 Task: Send an email with the signature Landon Mitchell with the subject Request for feedback on a contract proposal and the message I would like to request a project status dashboard report. from softage.3@softage.net to softage.1@softage.net with an attached audio file Audio_translation.mp3 and move the email from Sent Items to the folder Assembly
Action: Mouse moved to (104, 192)
Screenshot: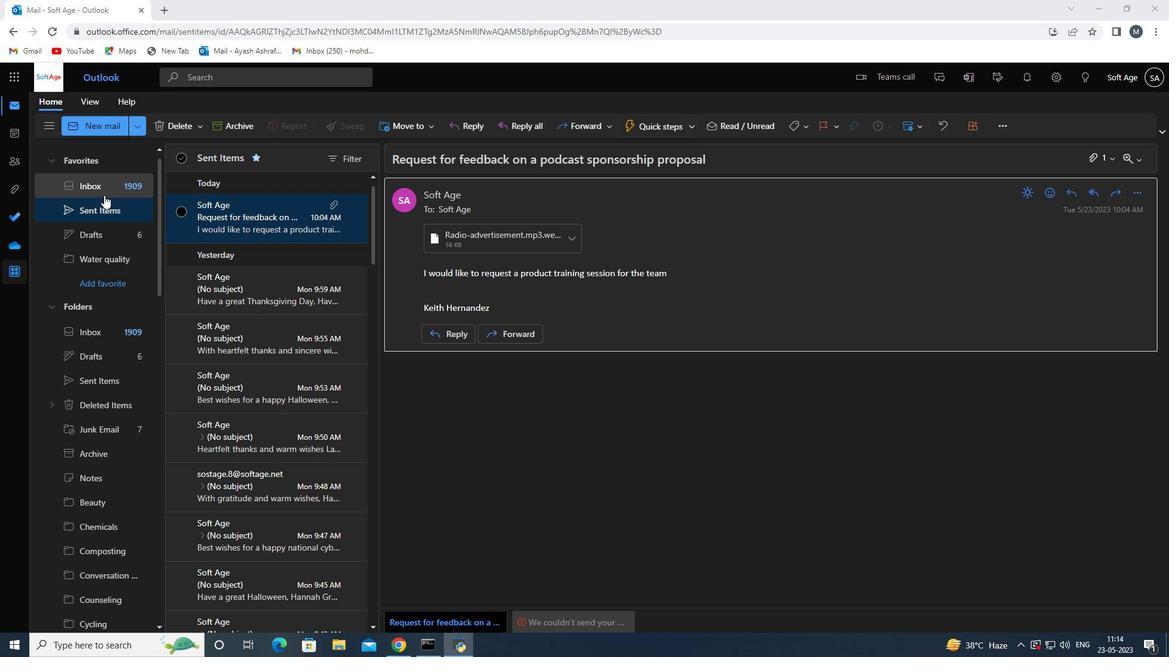 
Action: Mouse pressed left at (104, 192)
Screenshot: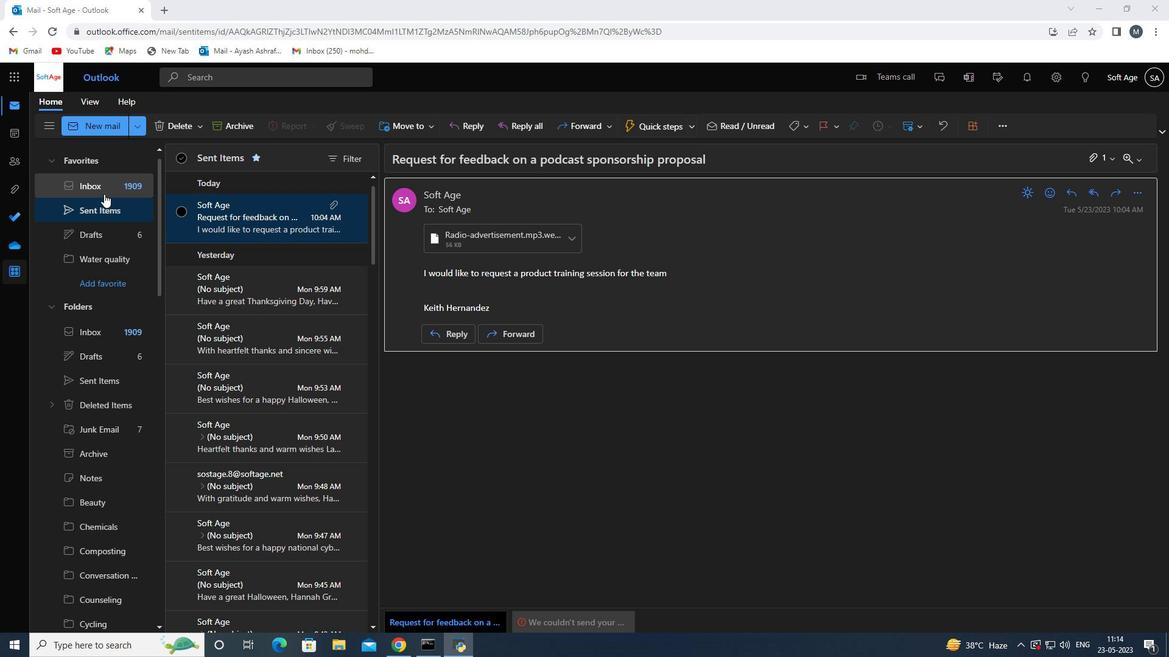 
Action: Mouse moved to (258, 356)
Screenshot: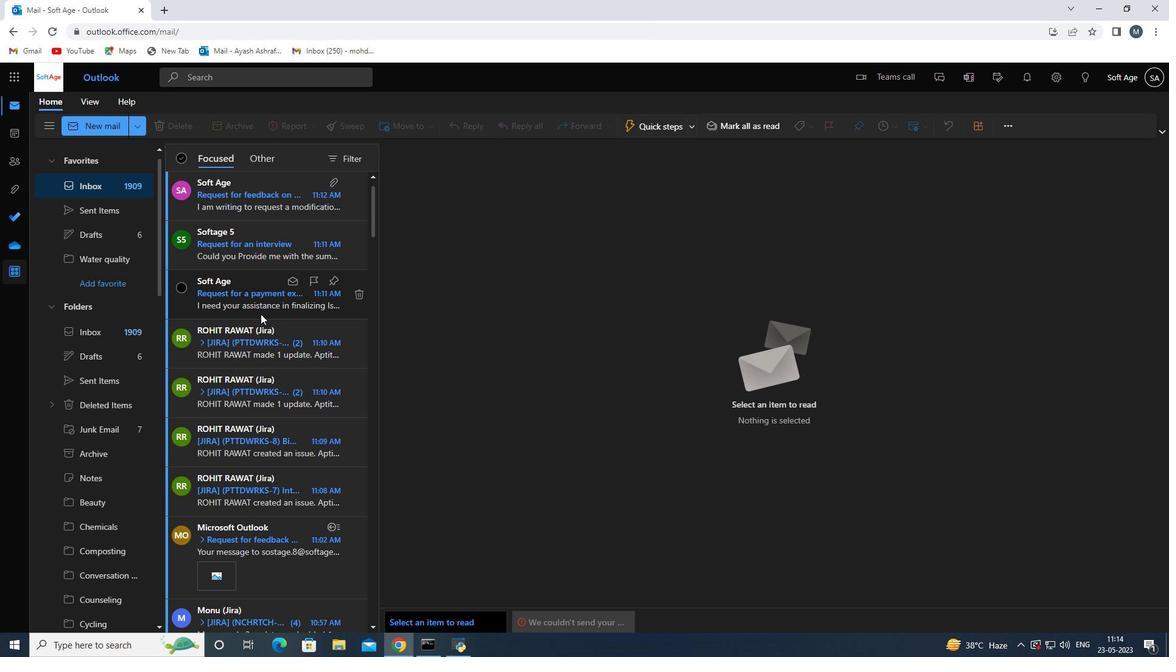 
Action: Mouse scrolled (258, 356) with delta (0, 0)
Screenshot: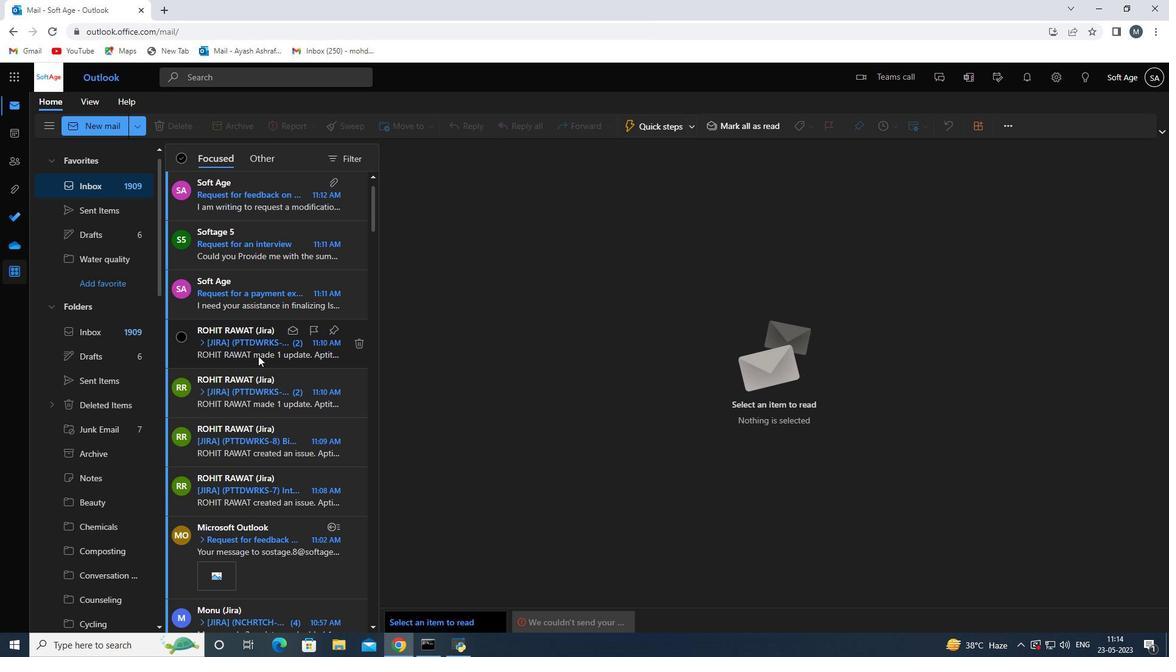 
Action: Mouse scrolled (258, 356) with delta (0, 0)
Screenshot: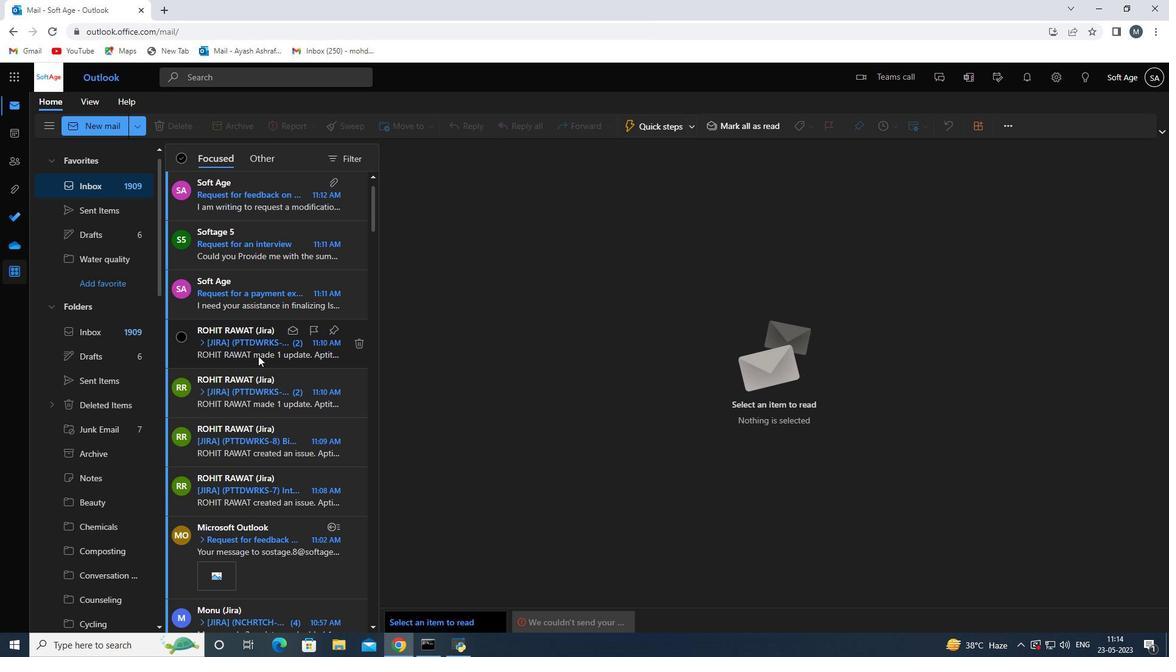 
Action: Mouse scrolled (258, 356) with delta (0, 0)
Screenshot: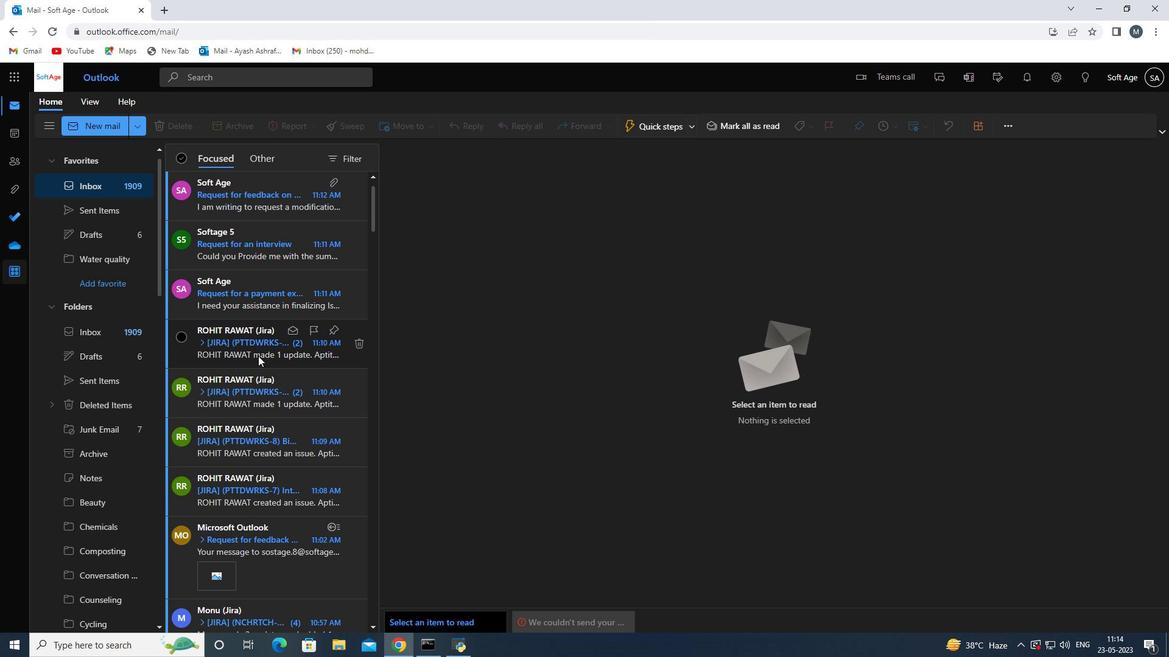 
Action: Mouse scrolled (258, 356) with delta (0, 0)
Screenshot: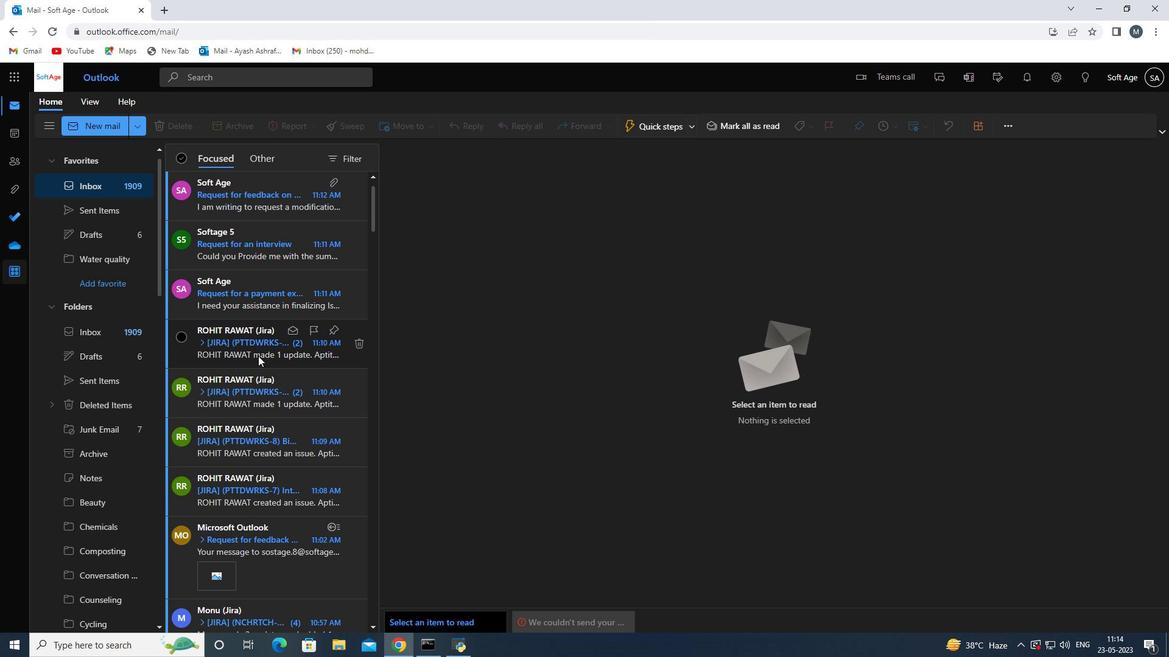 
Action: Mouse scrolled (258, 356) with delta (0, 0)
Screenshot: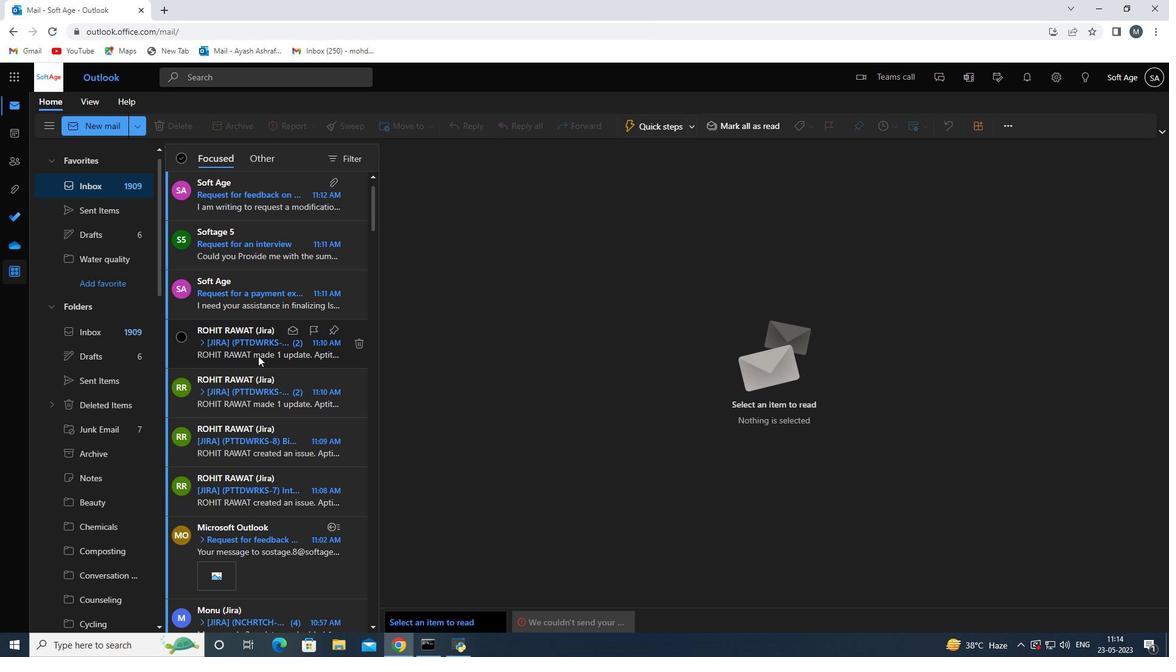 
Action: Mouse moved to (84, 128)
Screenshot: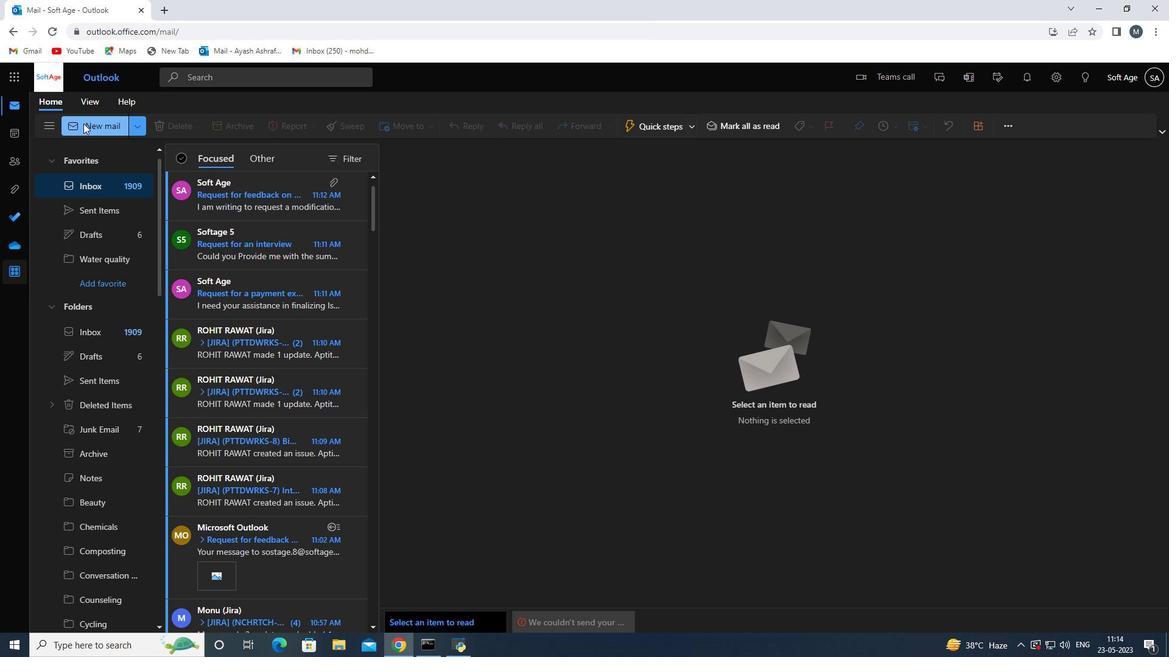 
Action: Mouse pressed left at (84, 128)
Screenshot: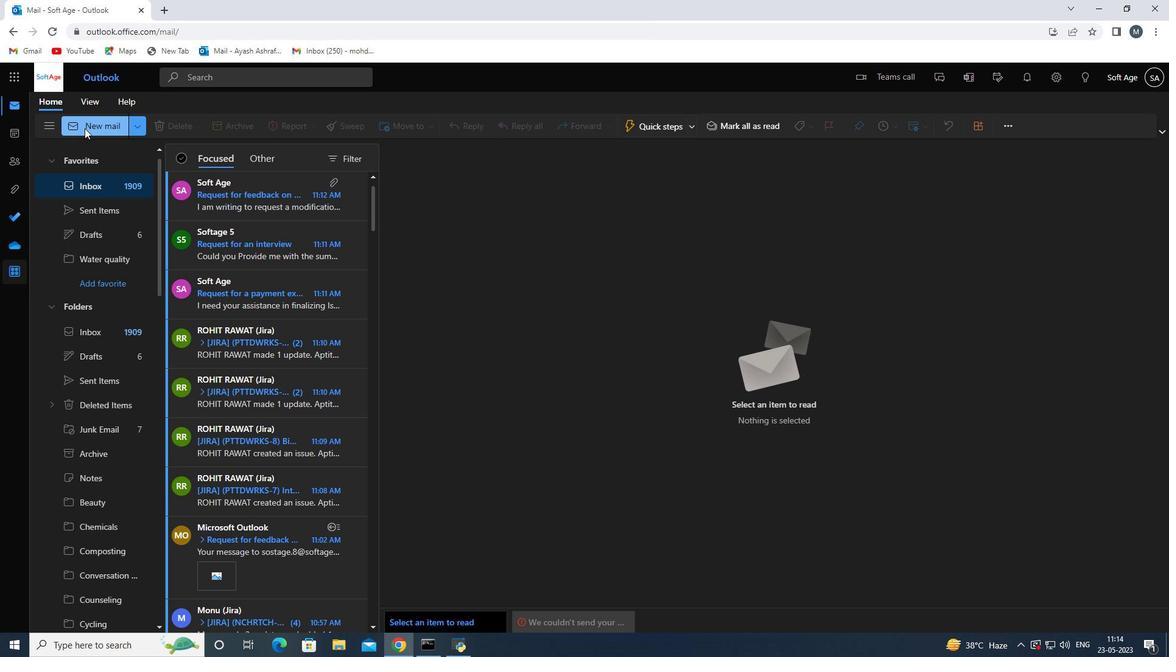 
Action: Mouse moved to (814, 128)
Screenshot: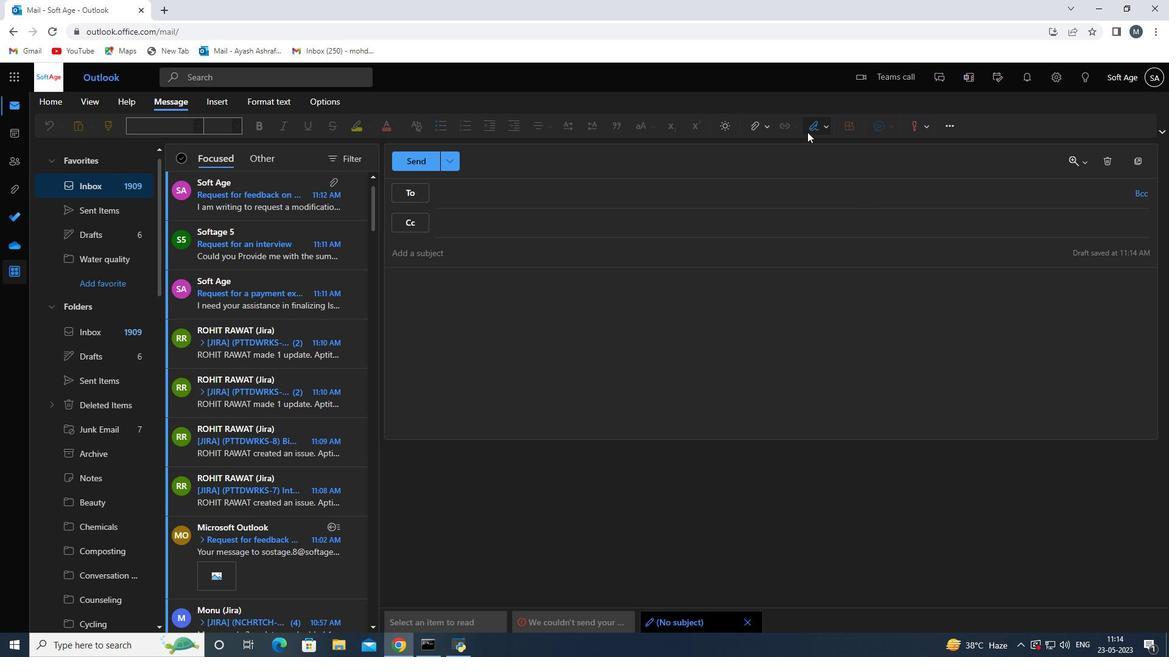 
Action: Mouse pressed left at (814, 128)
Screenshot: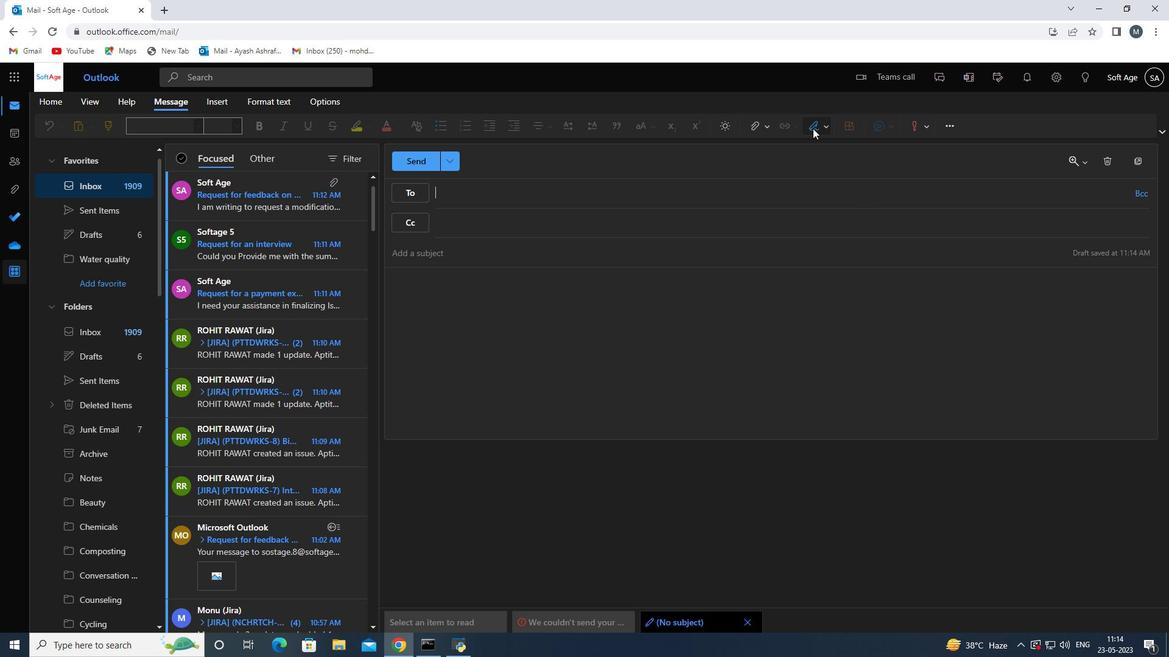 
Action: Mouse moved to (795, 171)
Screenshot: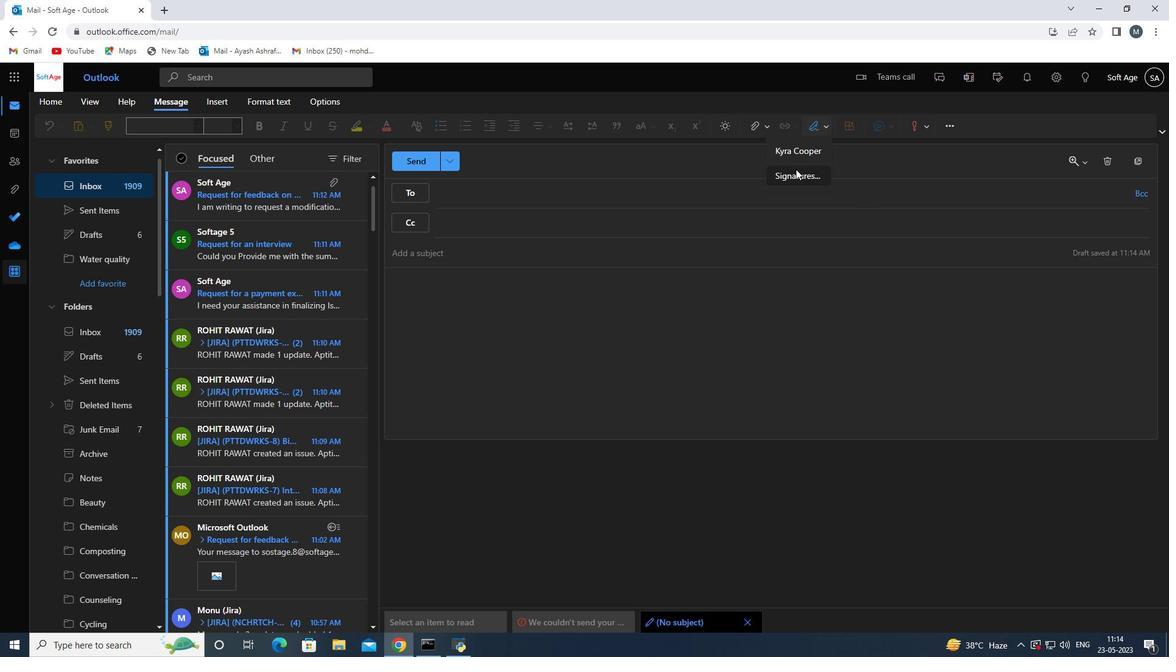 
Action: Mouse pressed left at (795, 171)
Screenshot: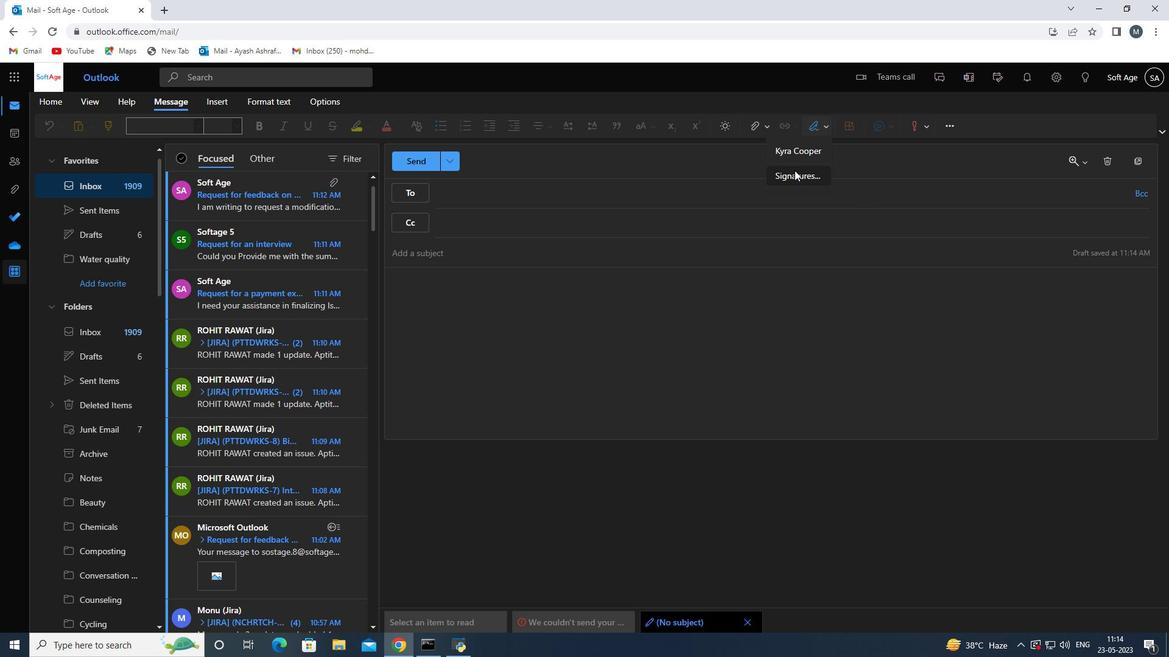 
Action: Mouse moved to (809, 225)
Screenshot: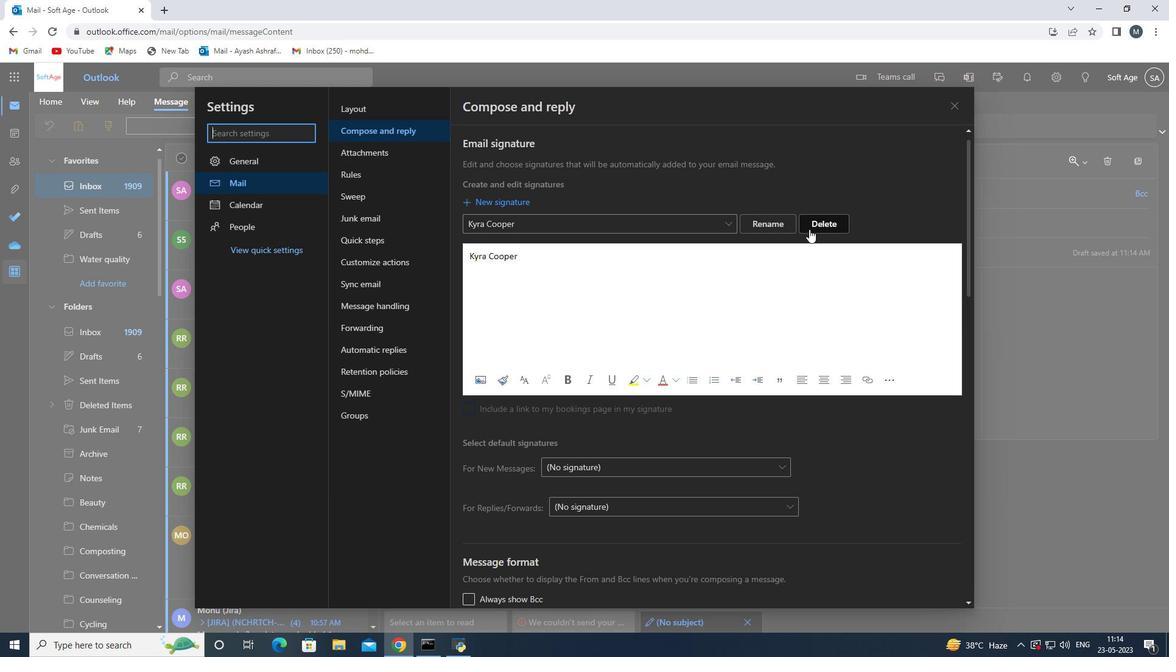 
Action: Mouse pressed left at (809, 225)
Screenshot: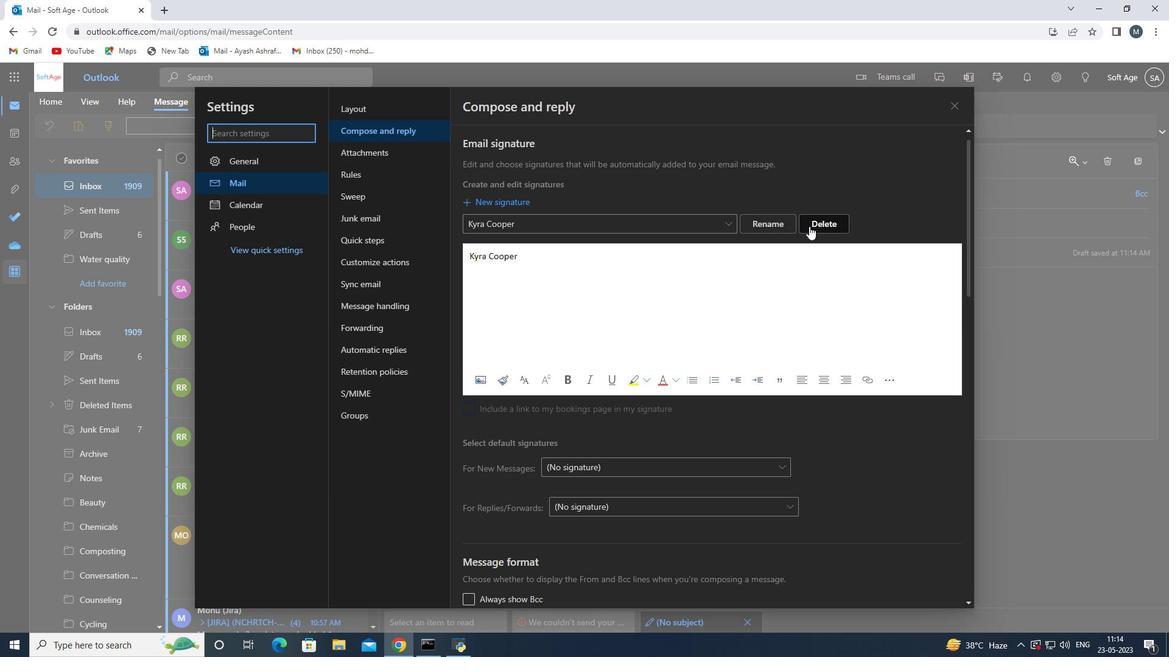 
Action: Mouse moved to (582, 222)
Screenshot: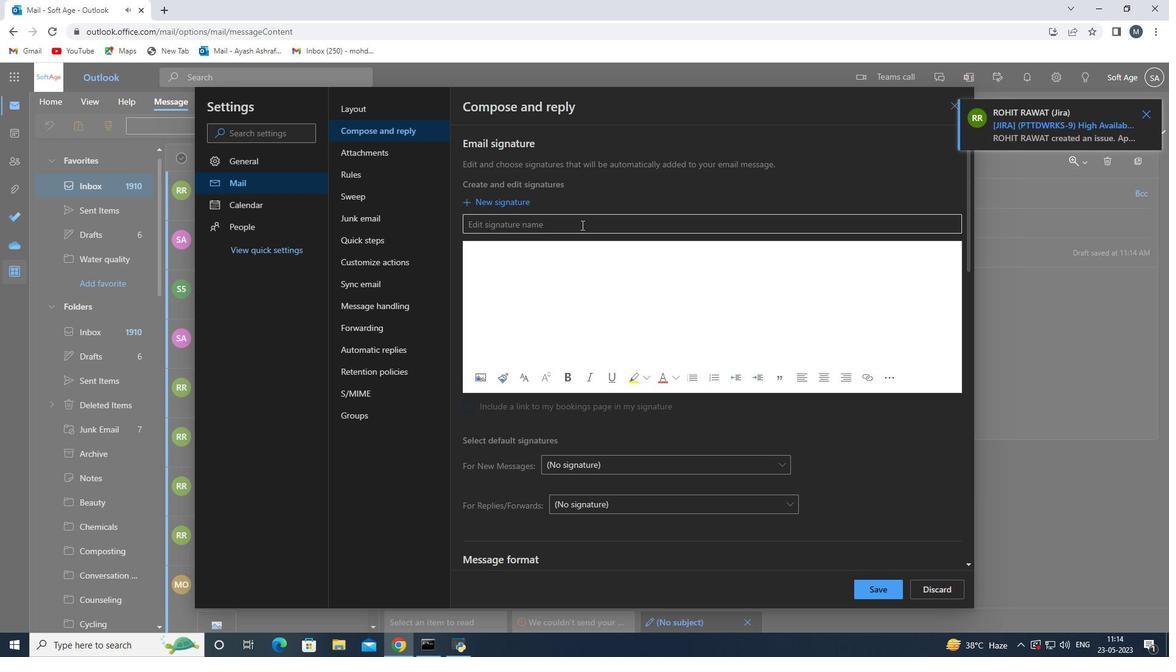 
Action: Mouse pressed left at (582, 222)
Screenshot: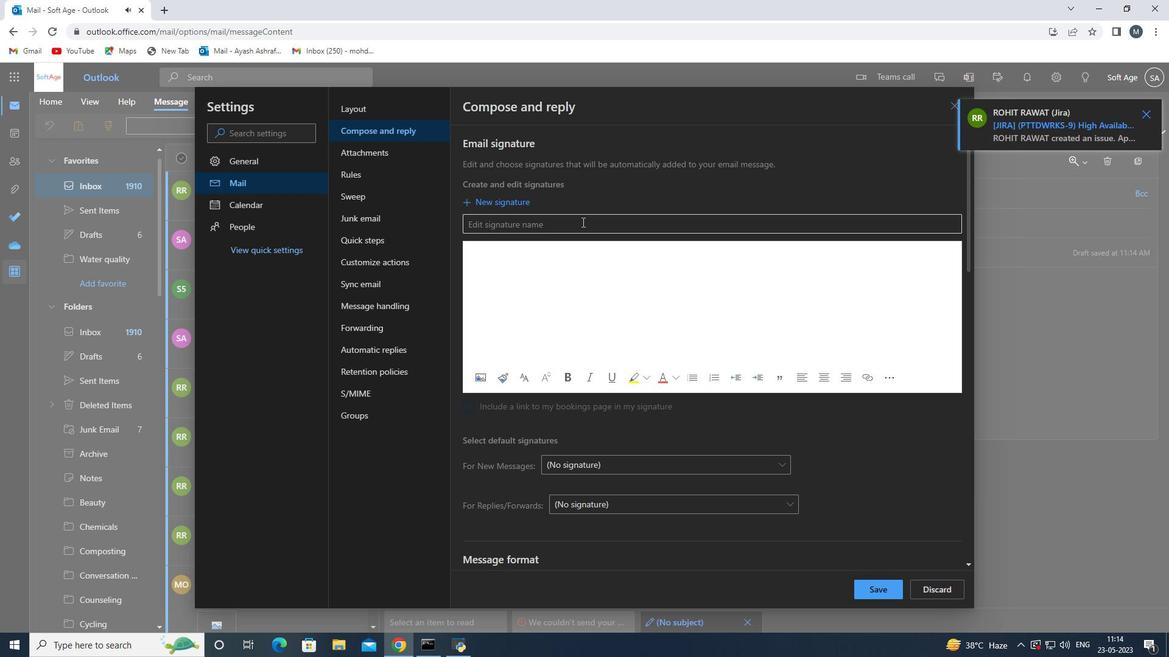 
Action: Key pressed <Key.shift>Landon<Key.space><Key.shift><Key.shift>Mitchell<Key.space>
Screenshot: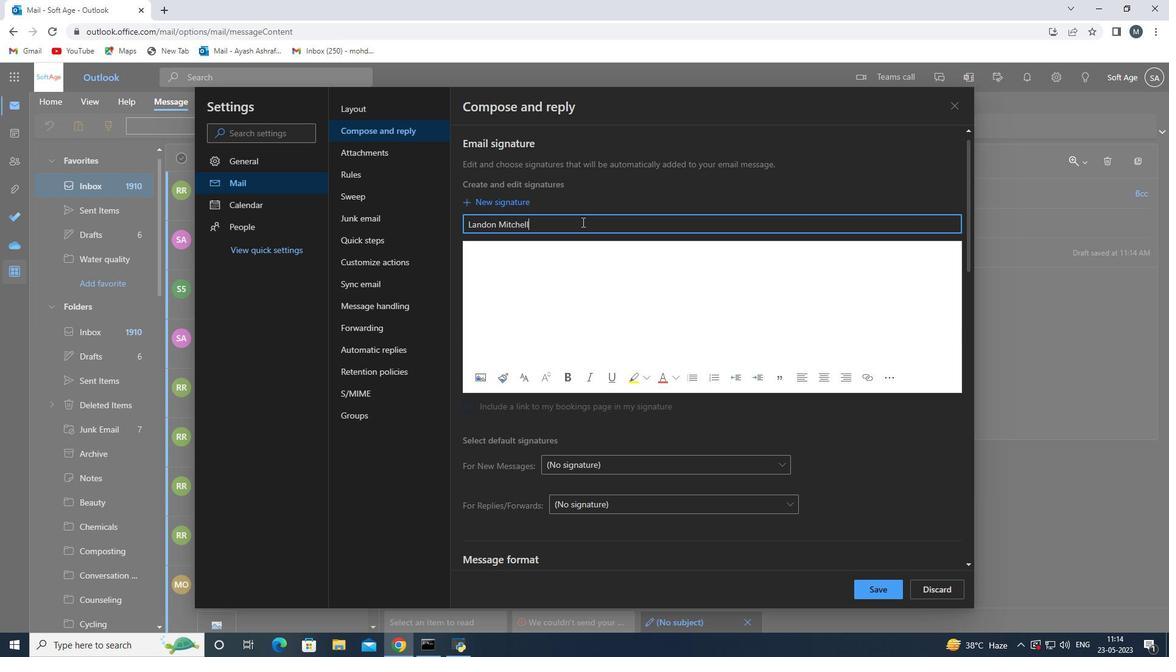 
Action: Mouse moved to (537, 266)
Screenshot: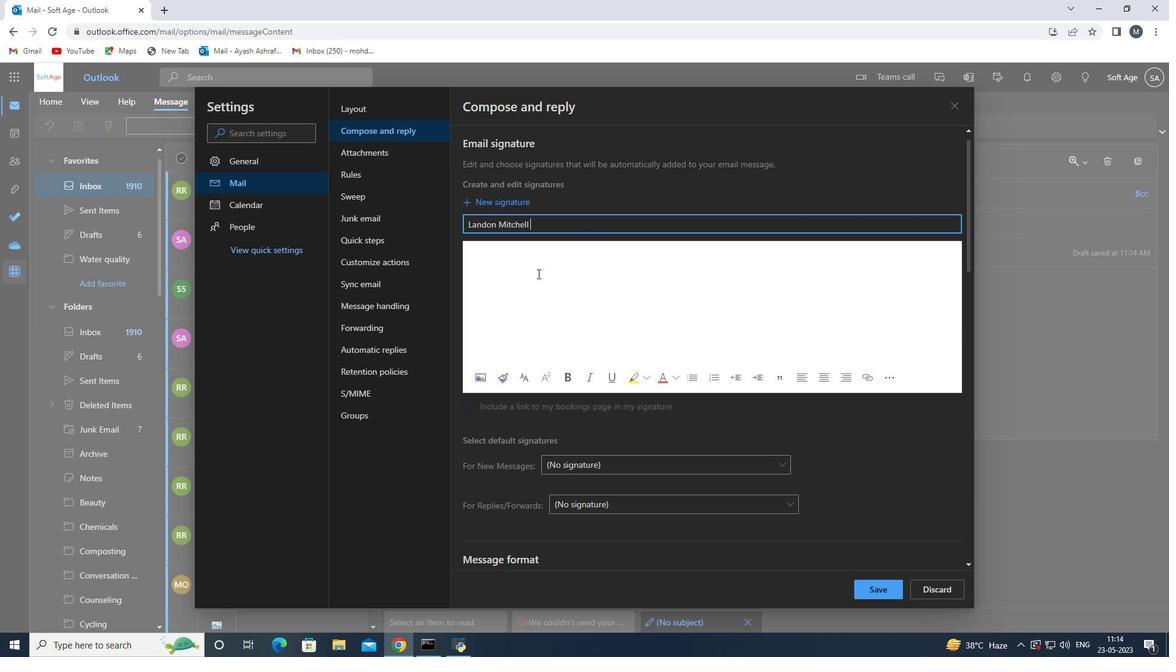 
Action: Mouse pressed left at (537, 266)
Screenshot: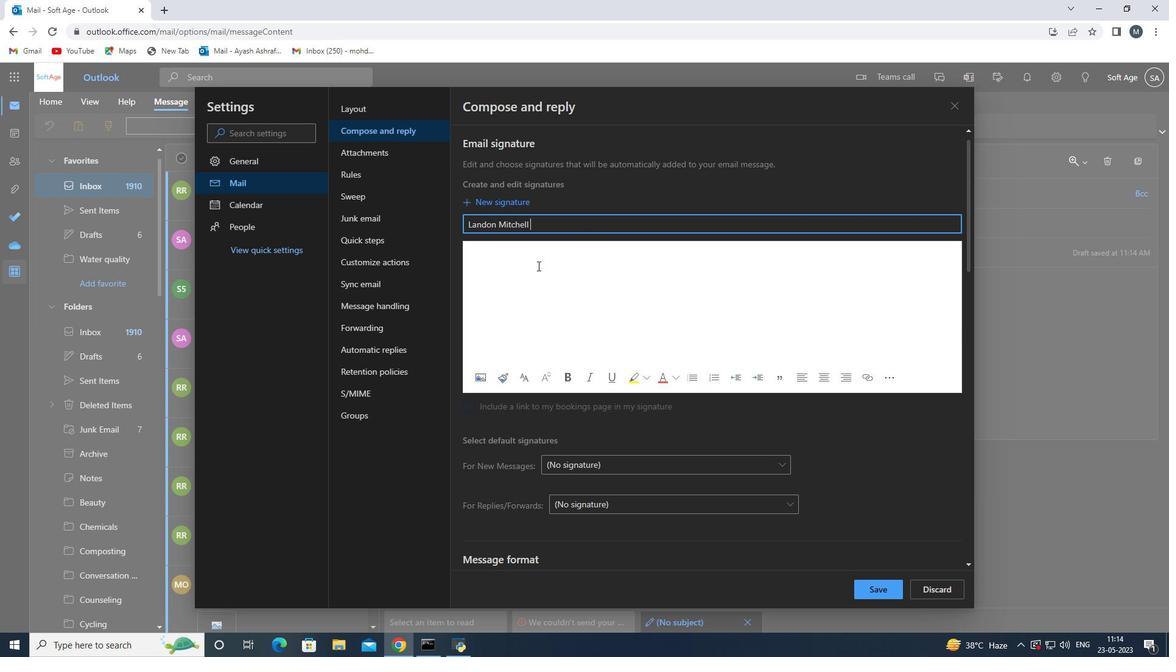 
Action: Key pressed <Key.shift>Landon<Key.space><Key.shift>Mitchel<Key.space><Key.backspace>l
Screenshot: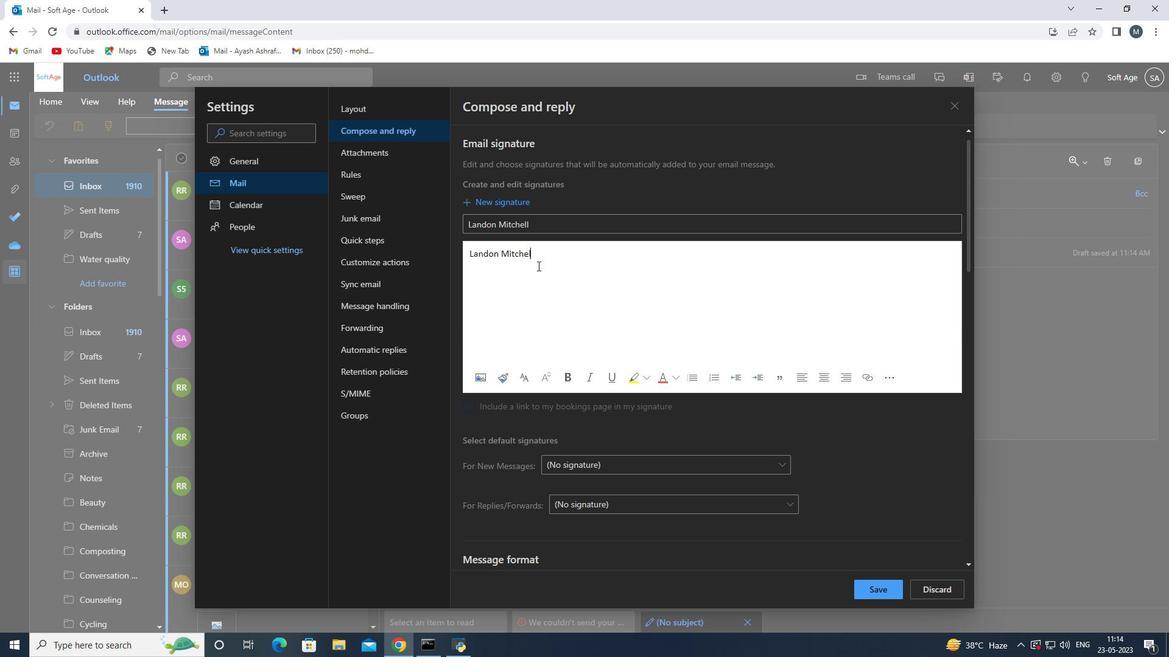 
Action: Mouse moved to (866, 593)
Screenshot: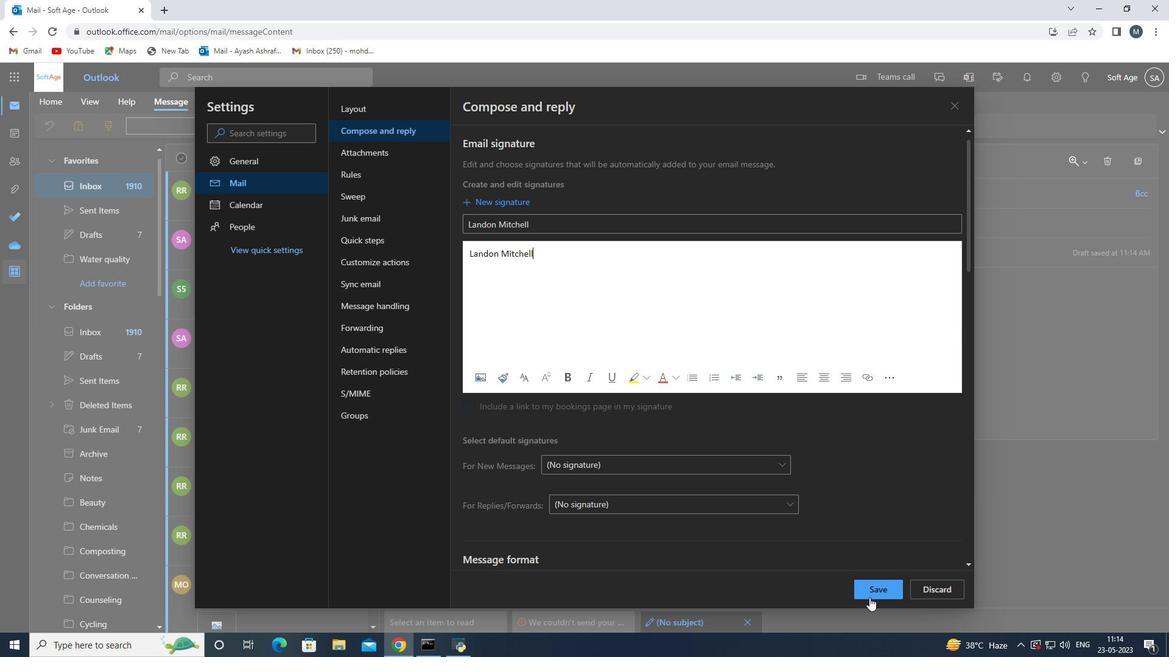 
Action: Mouse pressed left at (866, 593)
Screenshot: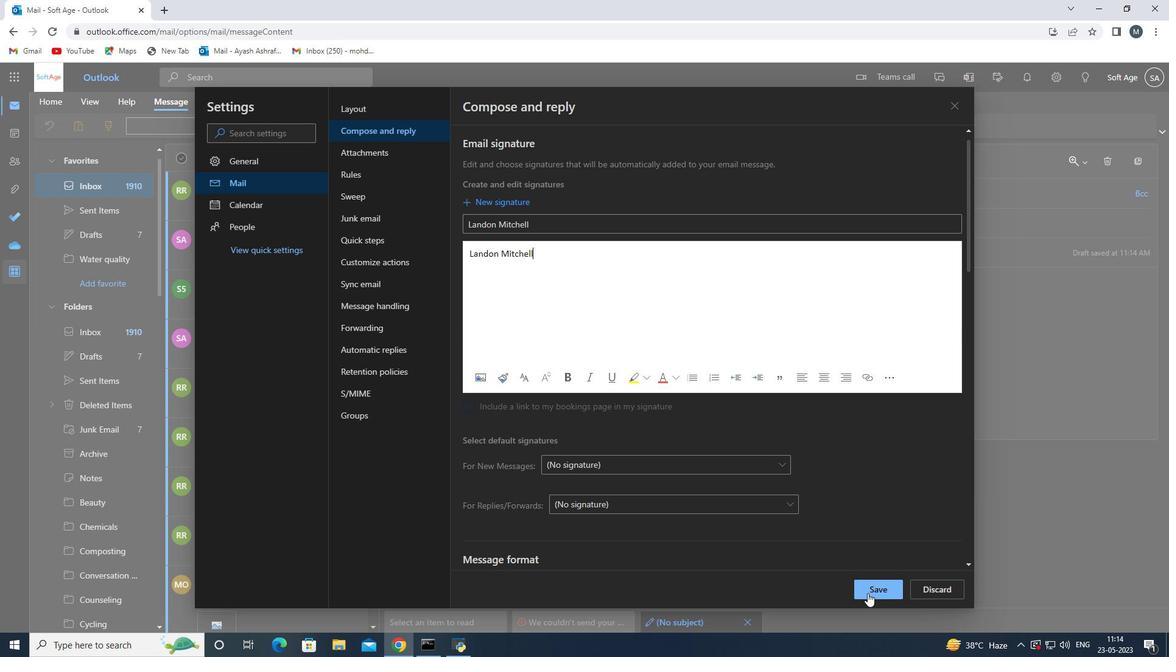 
Action: Mouse moved to (952, 105)
Screenshot: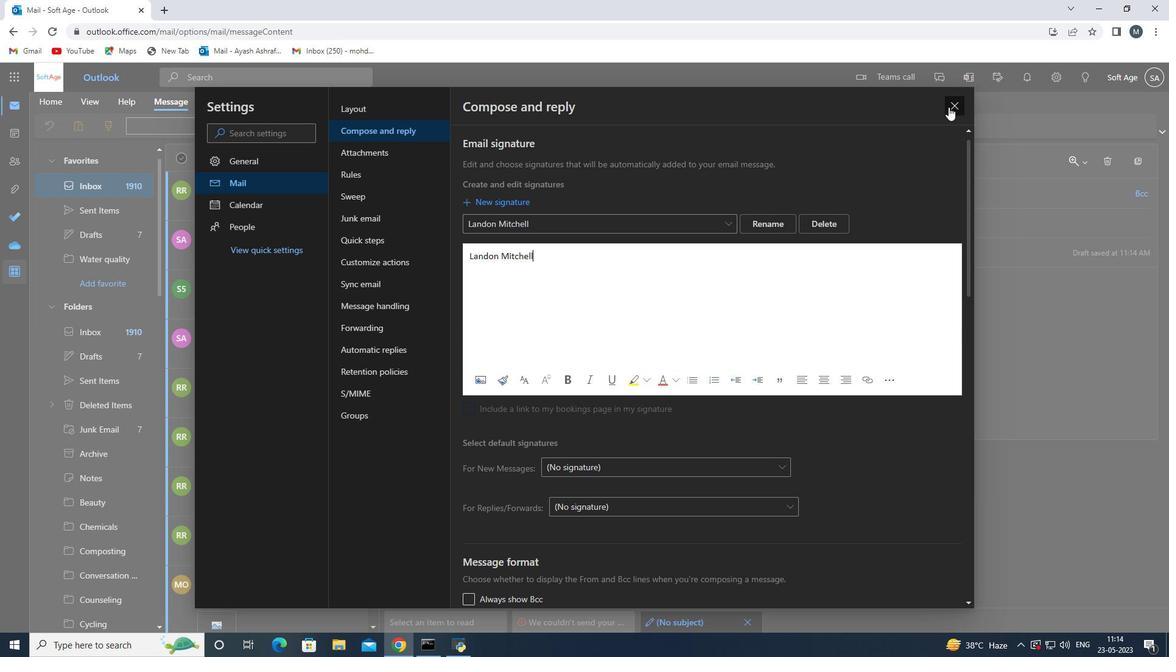 
Action: Mouse pressed left at (952, 105)
Screenshot: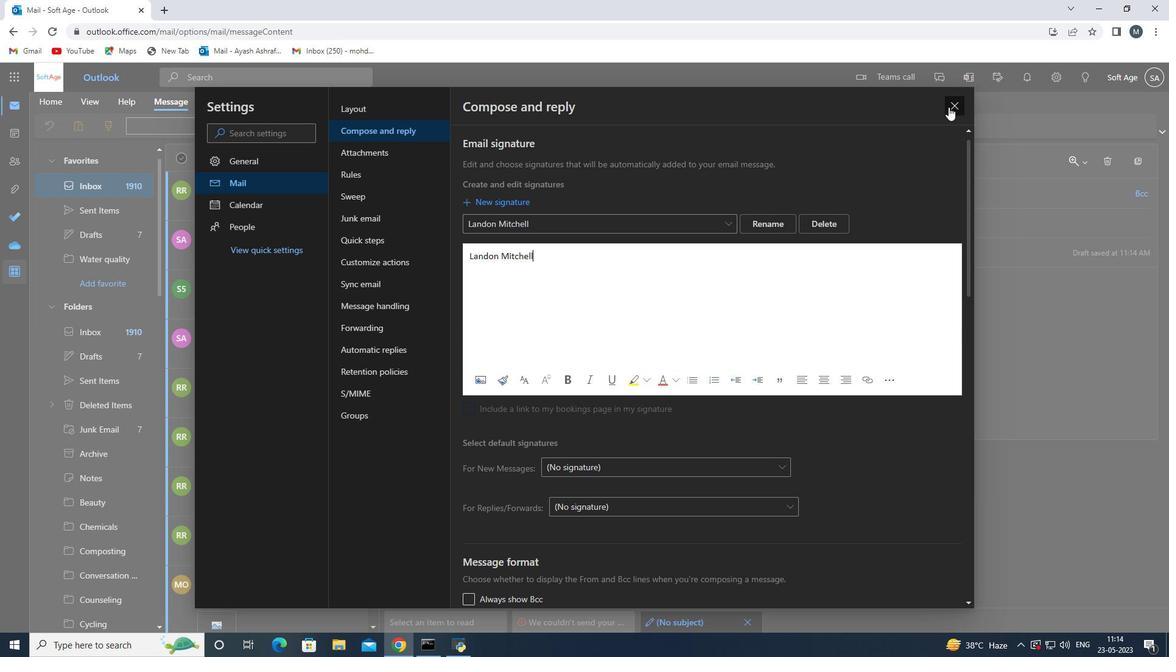 
Action: Mouse moved to (509, 256)
Screenshot: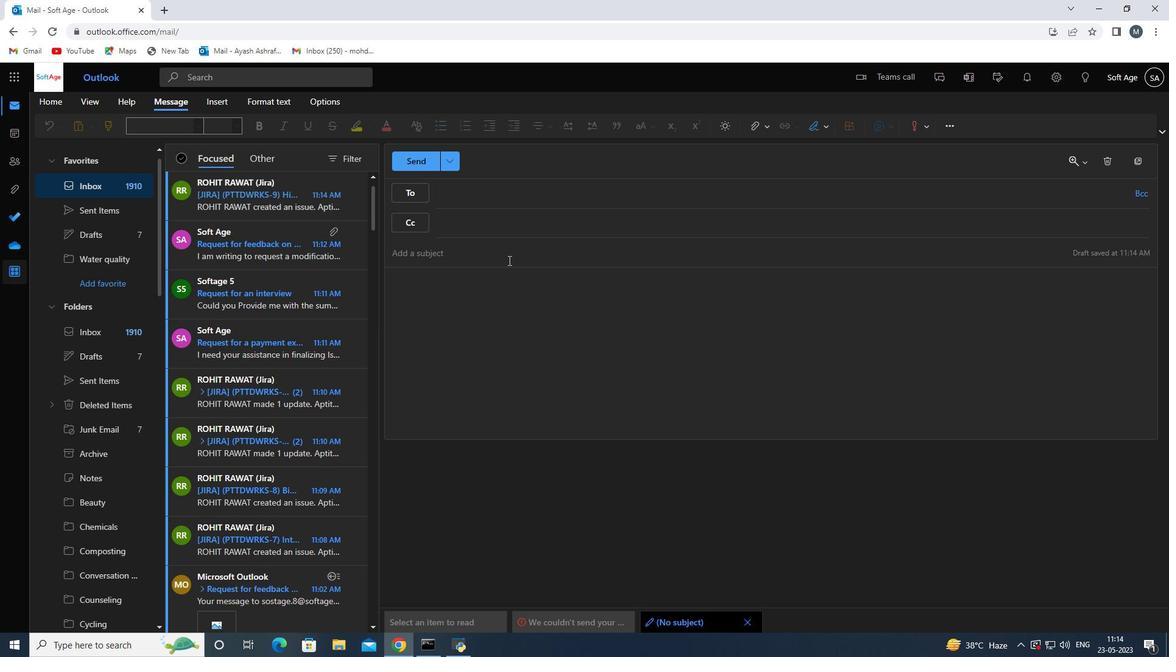 
Action: Mouse pressed left at (509, 256)
Screenshot: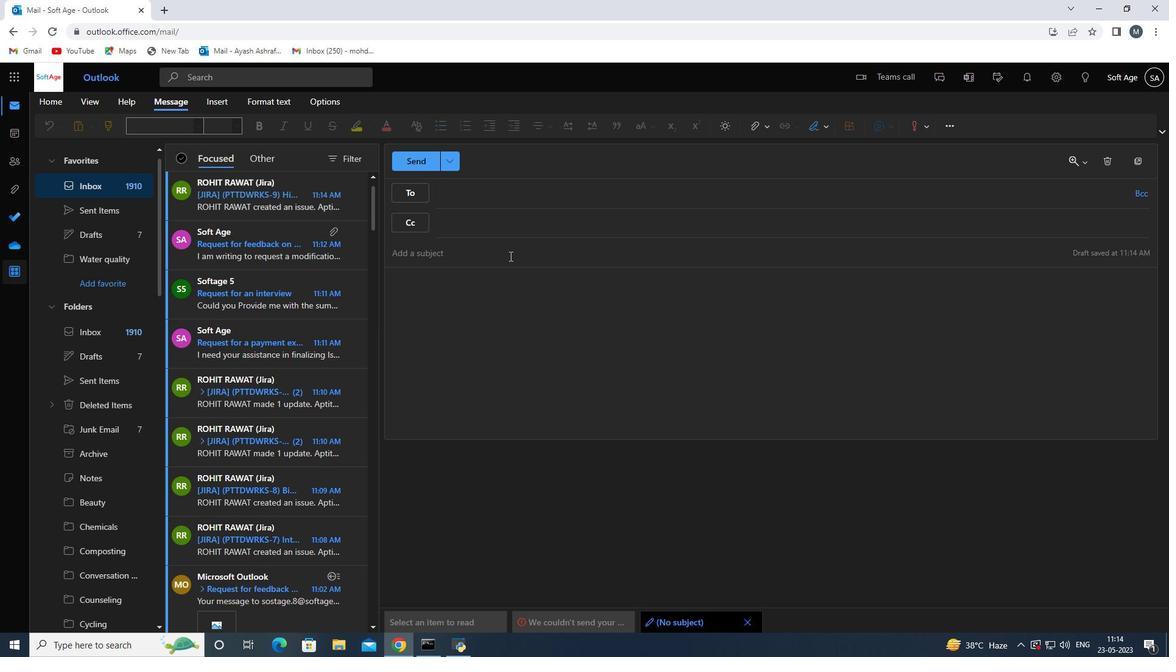 
Action: Mouse moved to (509, 256)
Screenshot: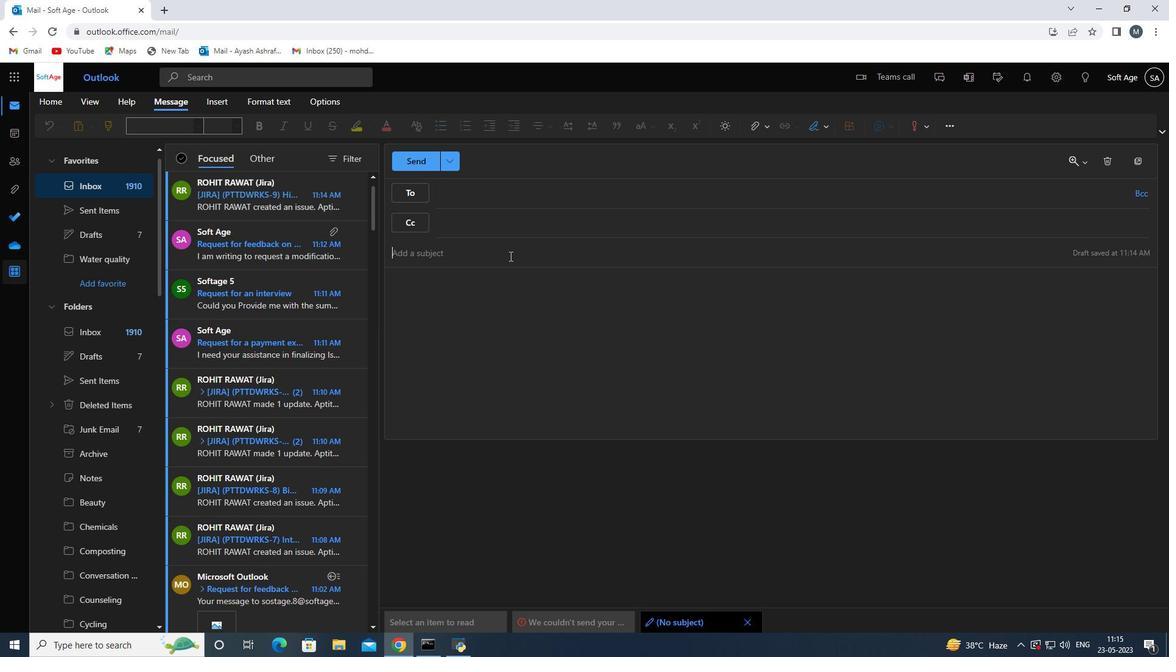
Action: Key pressed <Key.shift><Key.shift><Key.shift><Key.shift><Key.shift><Key.shift>Request<Key.space>b<Key.backspace>for<Key.space>feedback<Key.space>on<Key.space>a<Key.space>cn<Key.backspace>ontract<Key.space>proposal<Key.space><Key.enter><Key.shift>i<Key.space><Key.backspace><Key.backspace>i<Key.space><Key.backspace><Key.backspace><Key.shift>I<Key.space>would<Key.space>like<Key.space>to<Key.space>request<Key.space>a<Key.space>project<Key.space>status<Key.space>dashboard<Key.space>report<Key.space>
Screenshot: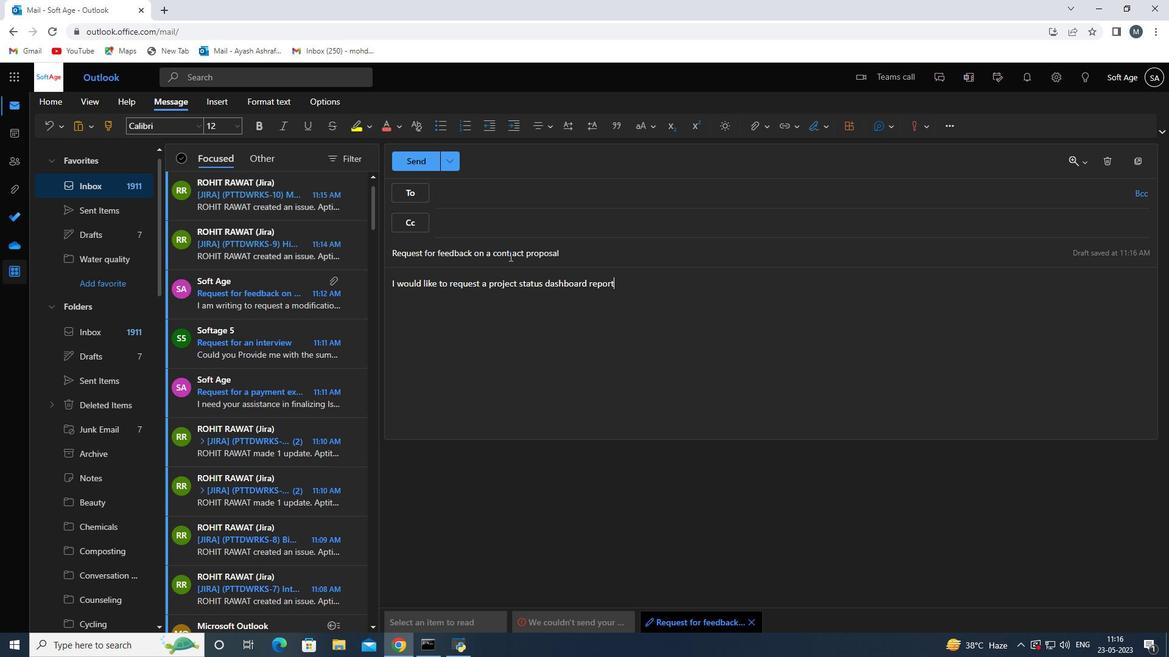 
Action: Mouse moved to (818, 132)
Screenshot: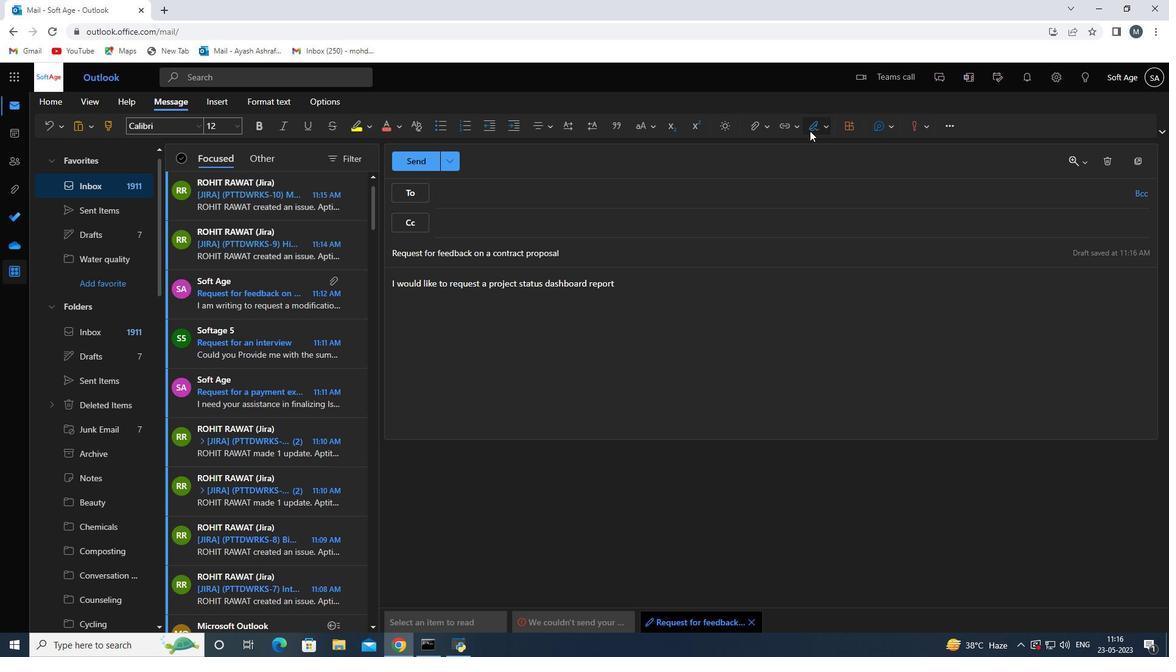 
Action: Mouse pressed left at (818, 132)
Screenshot: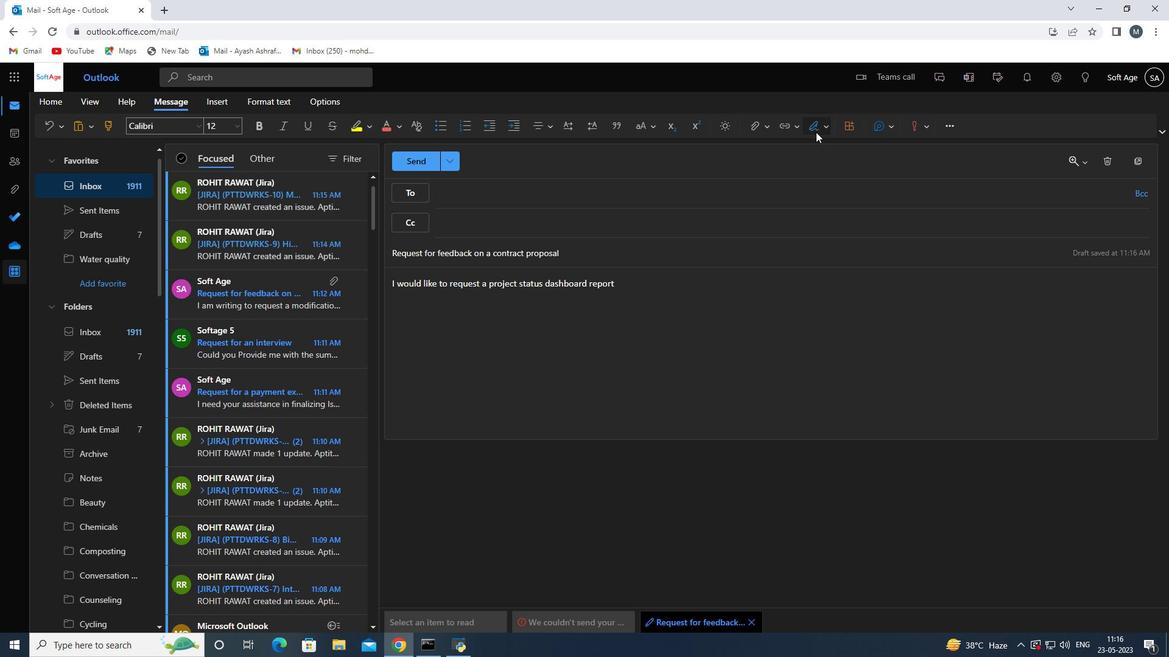 
Action: Mouse moved to (808, 154)
Screenshot: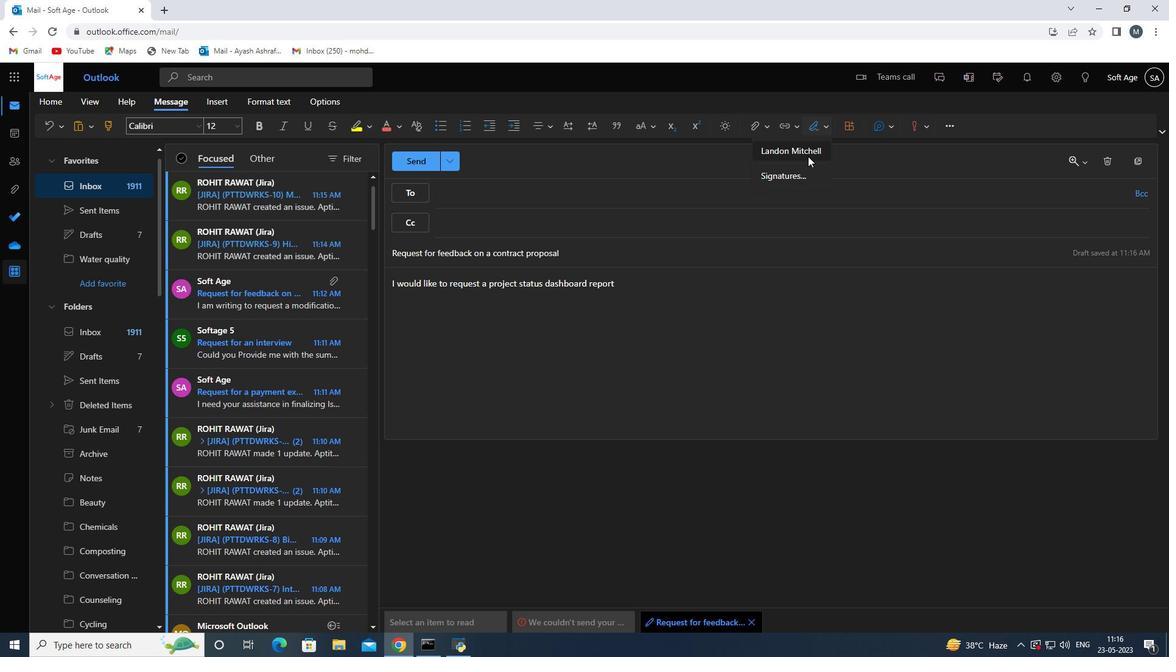
Action: Mouse pressed left at (808, 154)
Screenshot: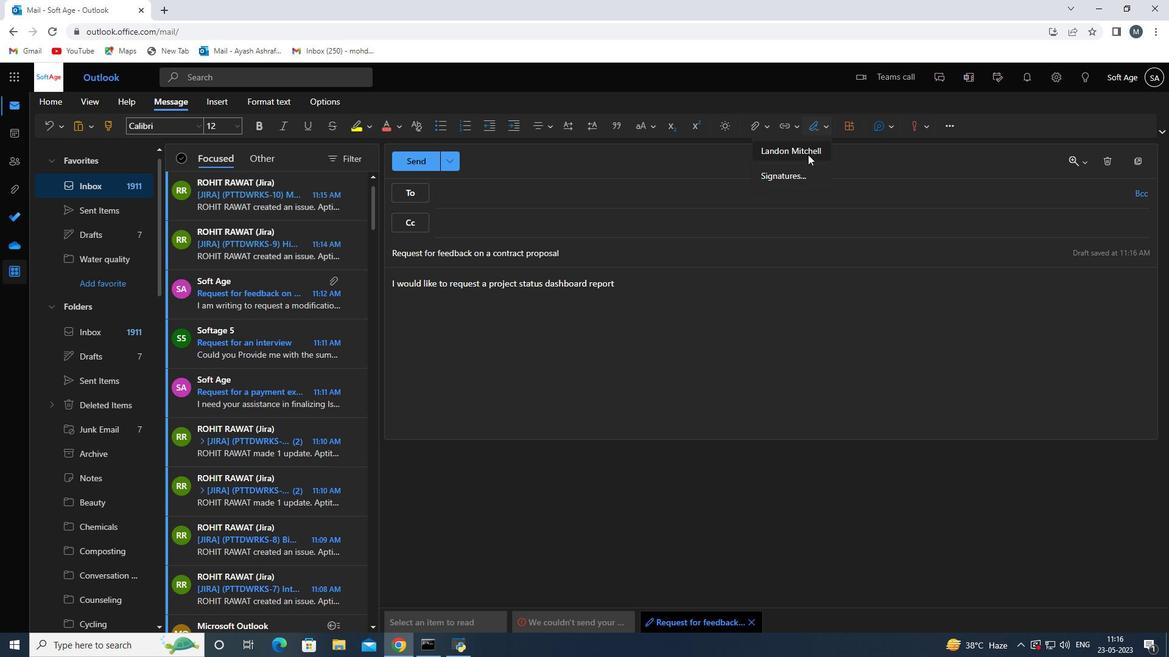
Action: Mouse moved to (490, 194)
Screenshot: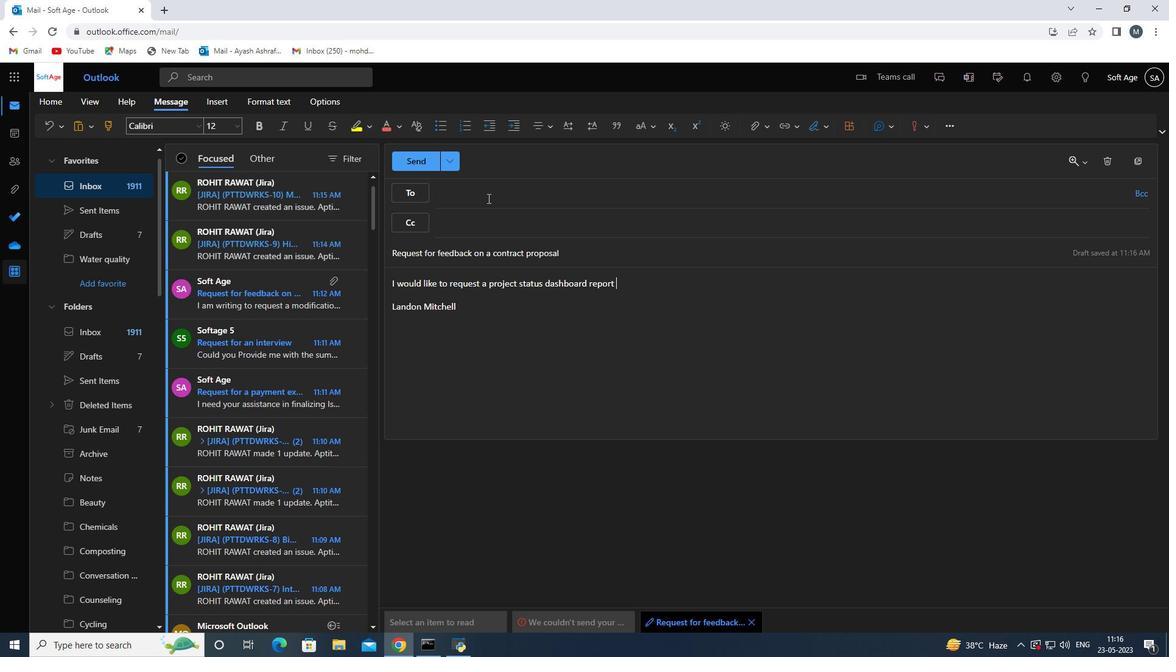 
Action: Mouse pressed left at (490, 194)
Screenshot: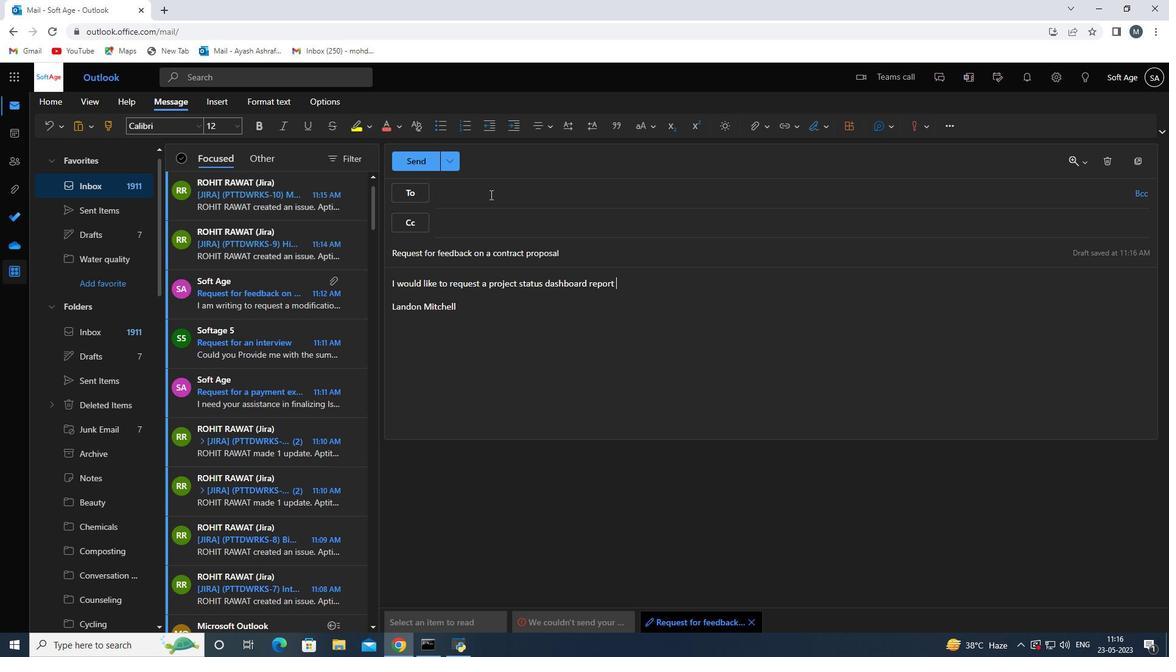 
Action: Key pressed <Key.shift>Softage.1<Key.shift>@softage.net
Screenshot: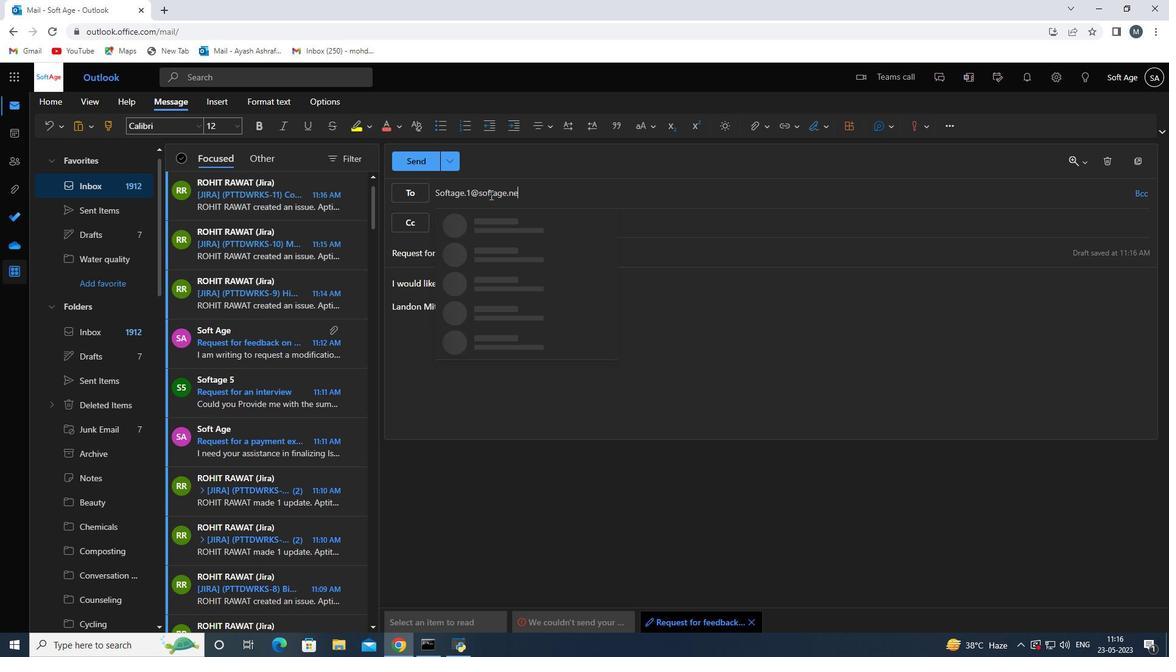 
Action: Mouse moved to (491, 232)
Screenshot: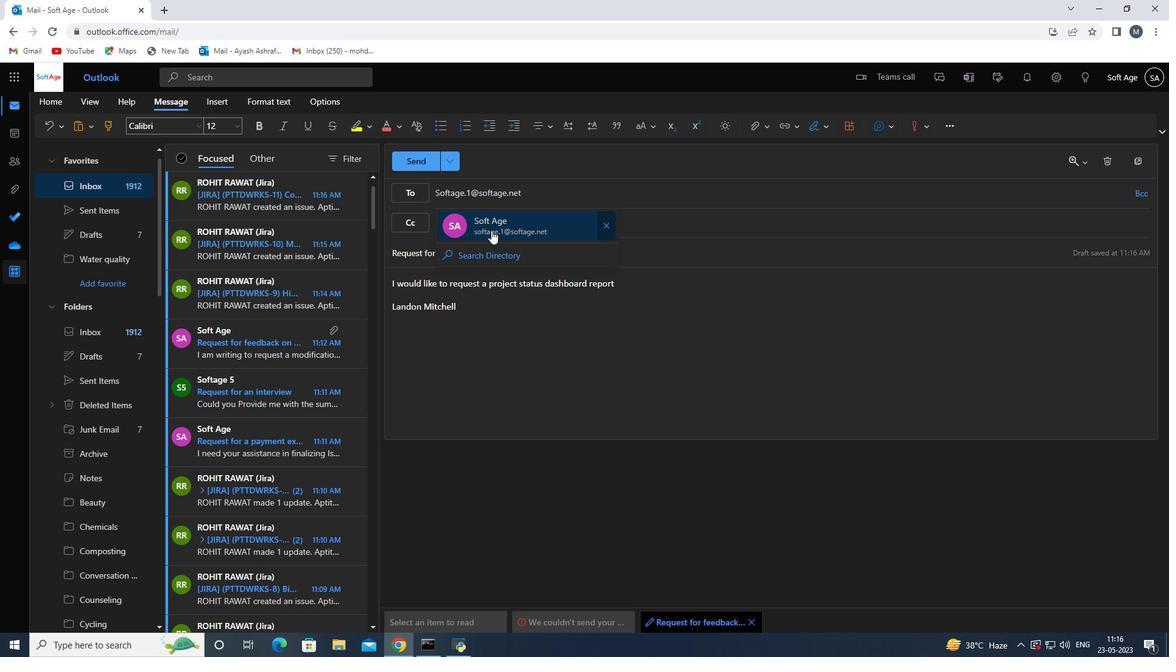 
Action: Mouse pressed left at (491, 232)
Screenshot: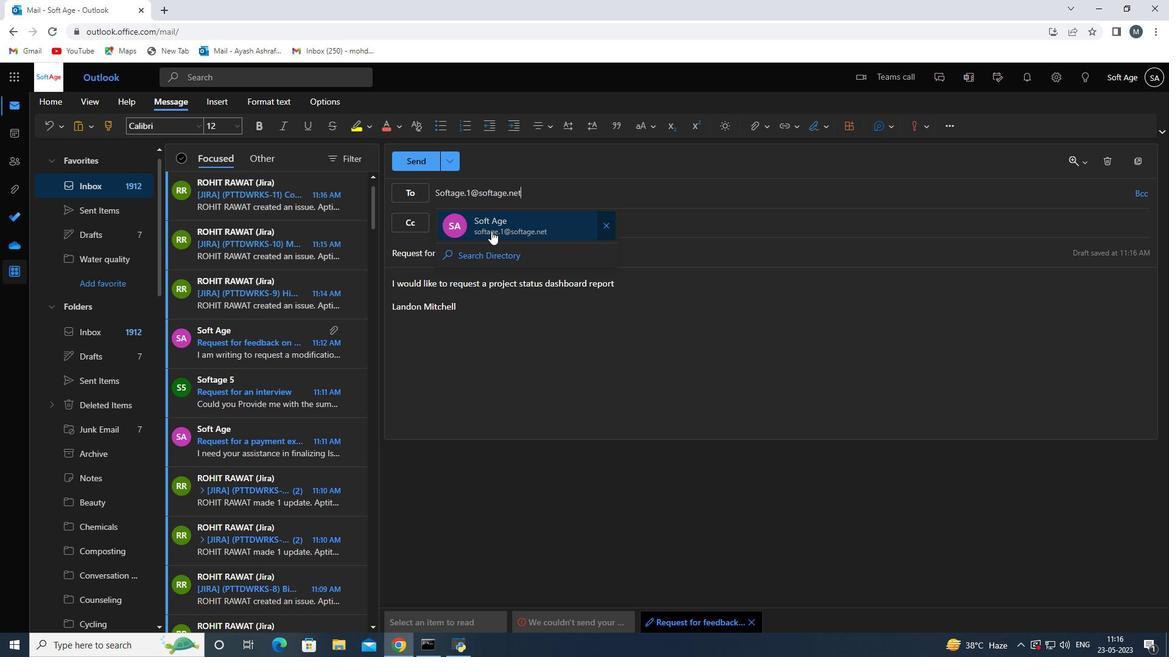 
Action: Mouse moved to (771, 130)
Screenshot: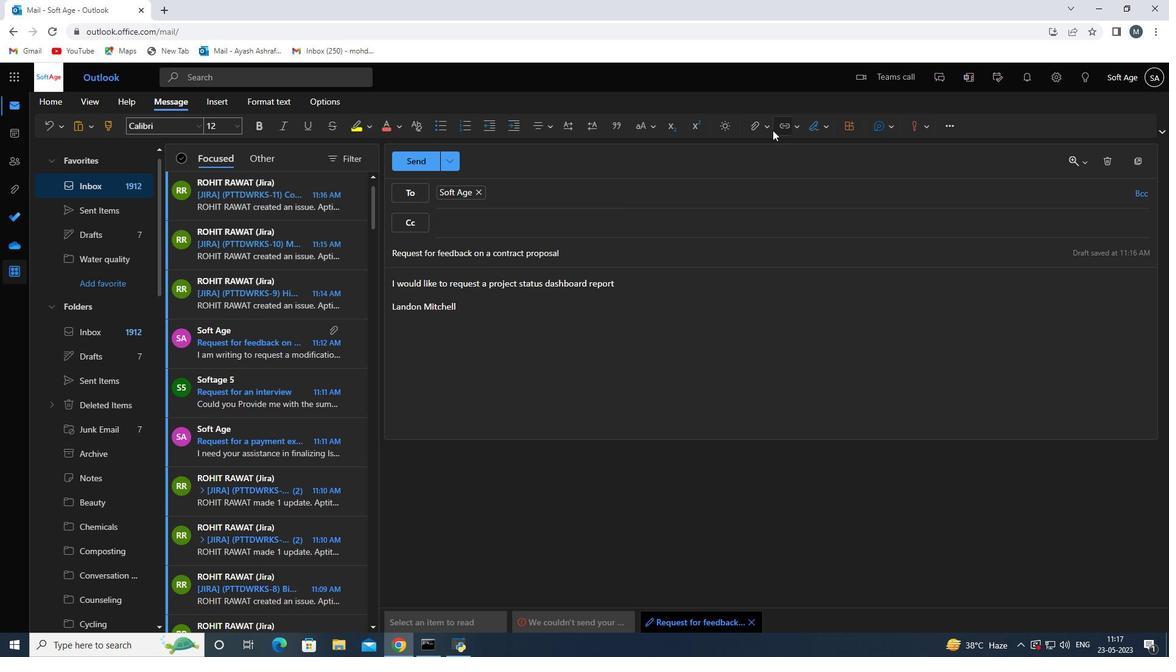
Action: Mouse pressed left at (771, 130)
Screenshot: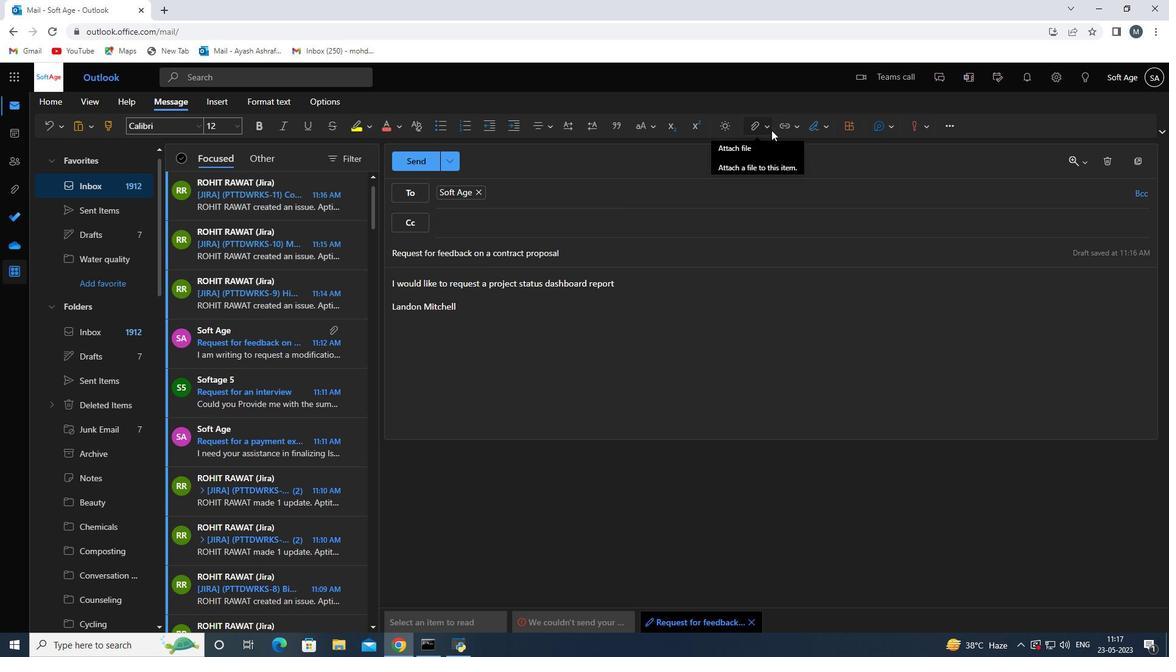 
Action: Mouse moved to (724, 151)
Screenshot: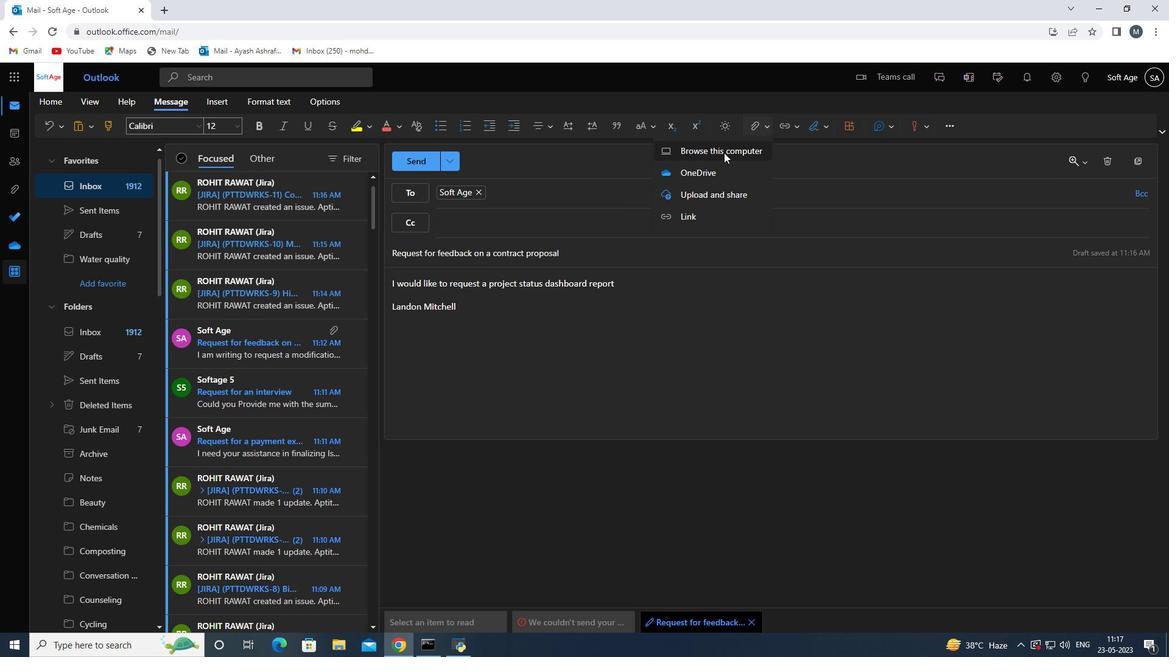 
Action: Mouse pressed left at (724, 151)
Screenshot: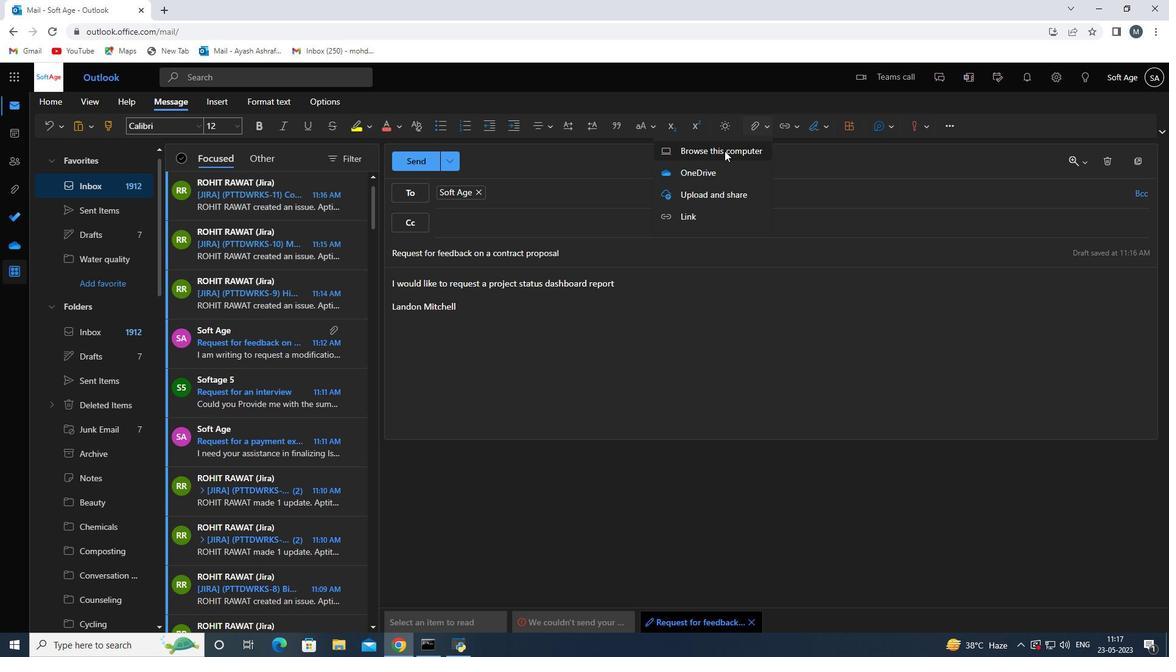 
Action: Mouse moved to (211, 243)
Screenshot: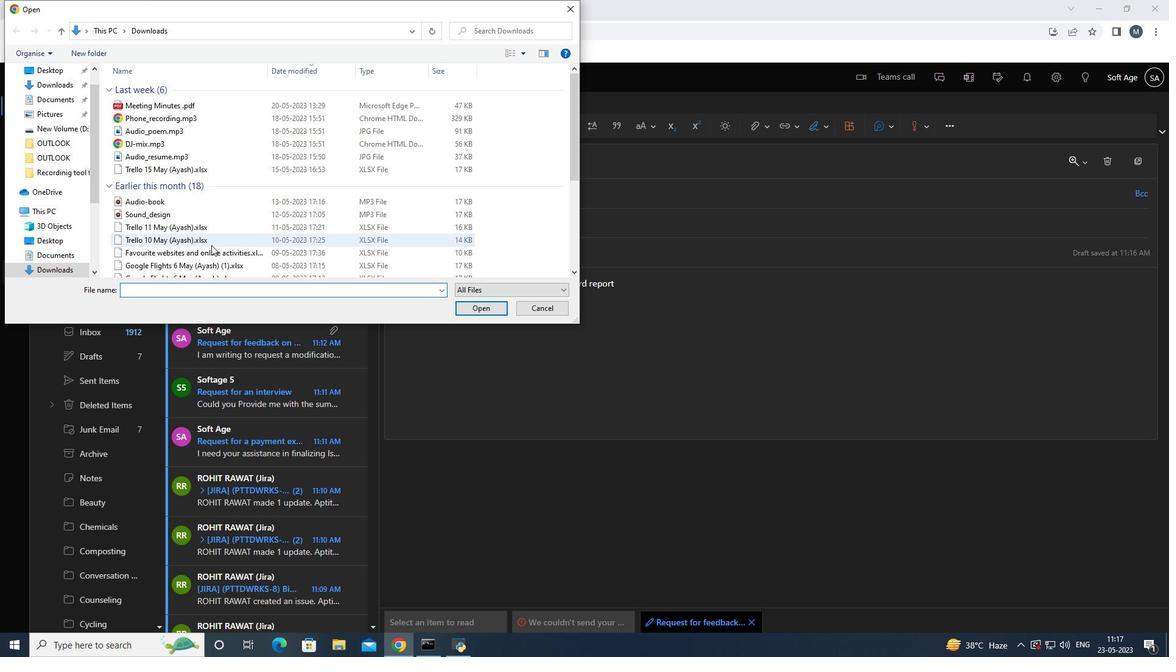 
Action: Mouse pressed left at (211, 243)
Screenshot: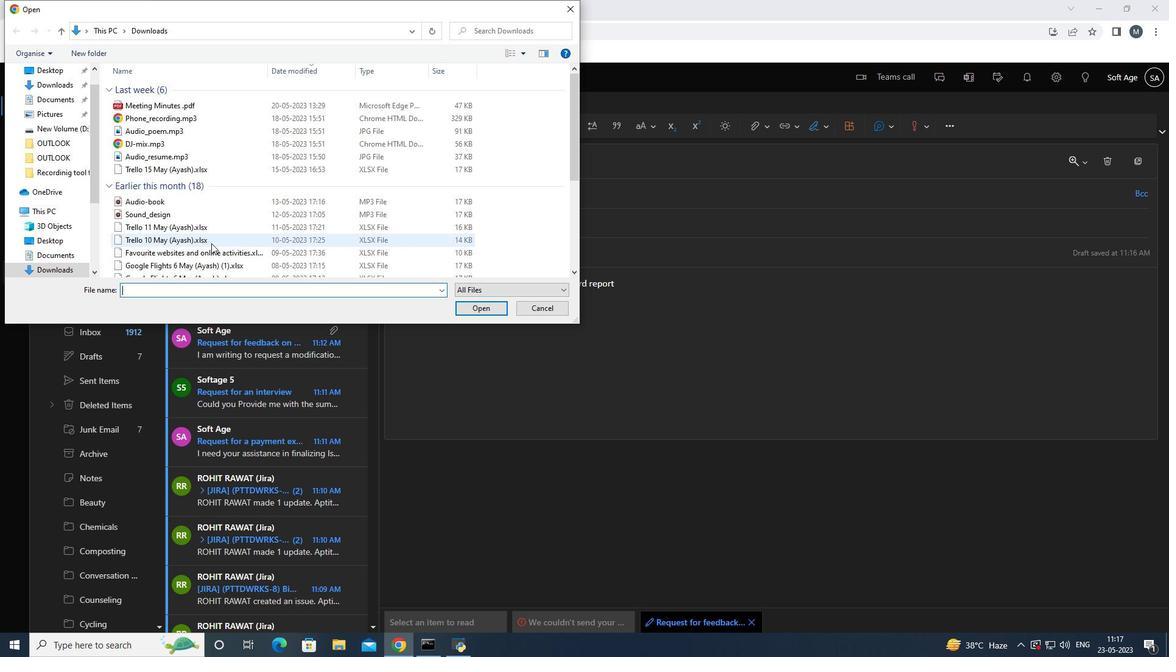 
Action: Mouse pressed right at (211, 243)
Screenshot: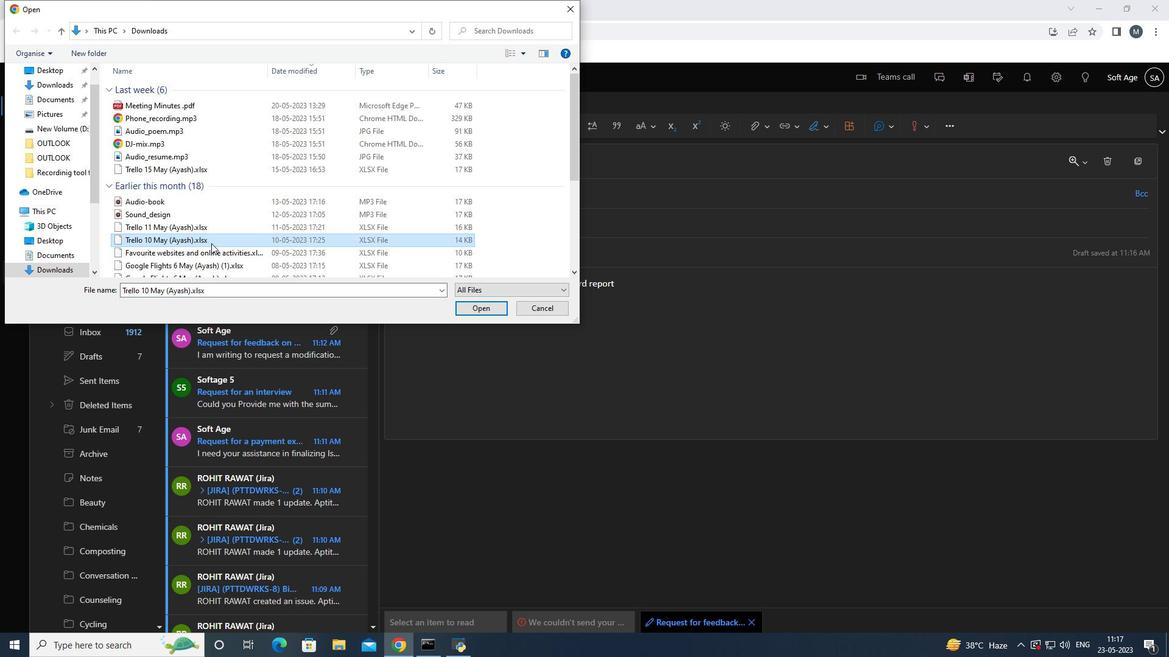 
Action: Mouse moved to (261, 472)
Screenshot: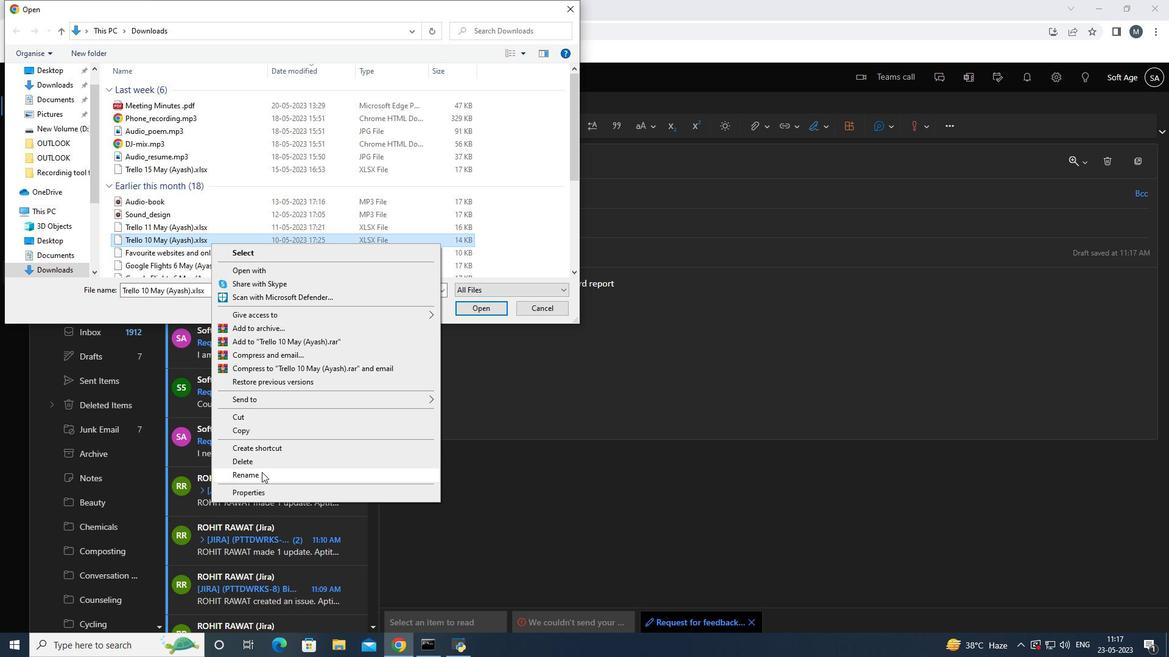 
Action: Mouse pressed left at (261, 472)
Screenshot: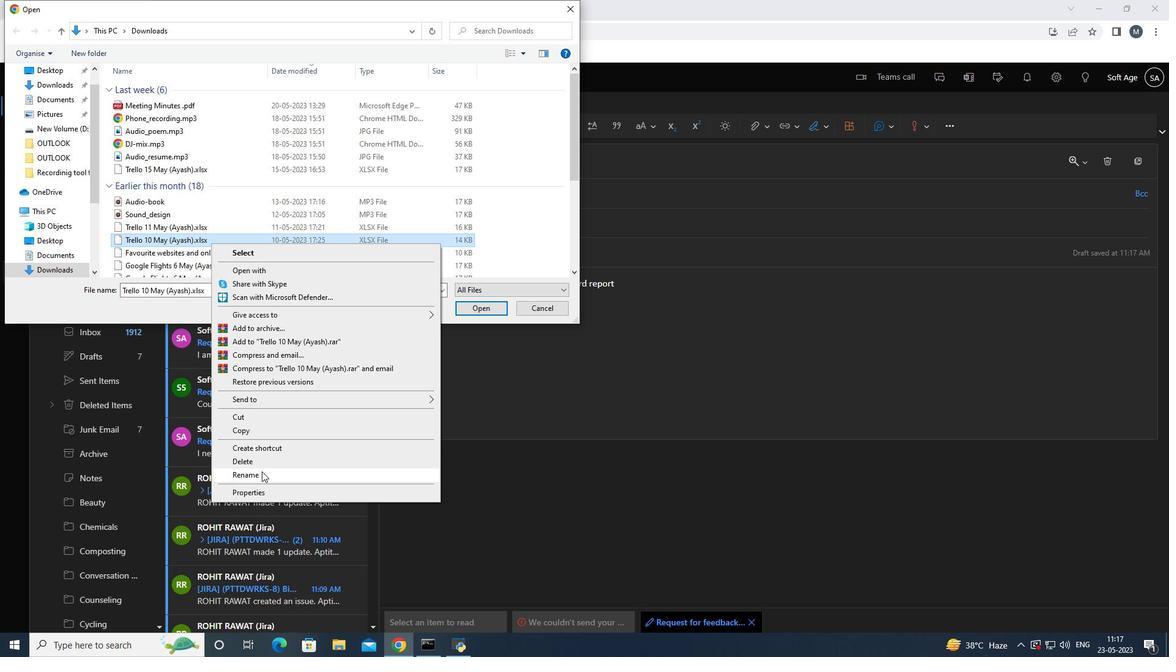 
Action: Key pressed <Key.shift>
Screenshot: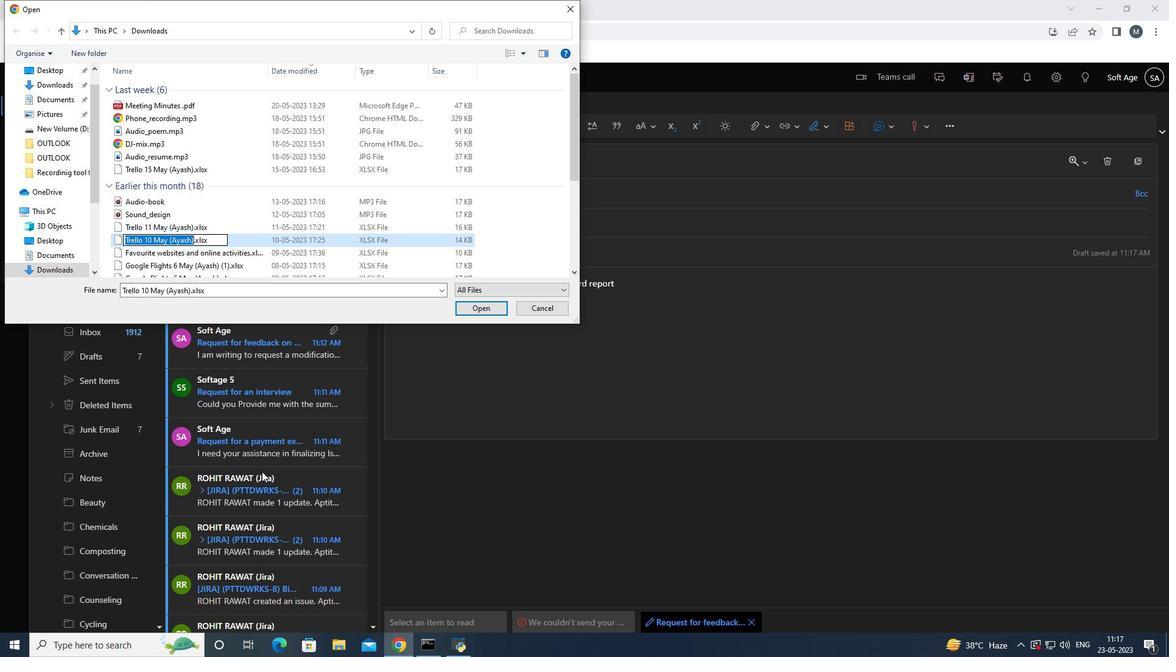 
Action: Mouse moved to (262, 470)
Screenshot: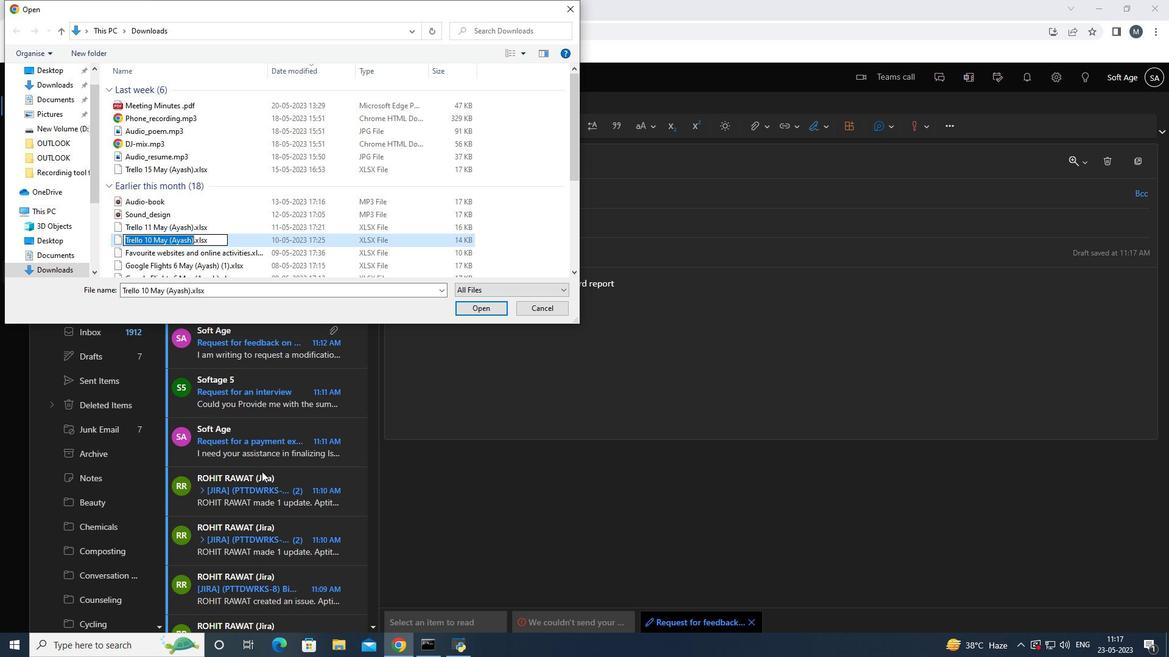 
Action: Key pressed Audio<Key.shift><Key.shift>_translation.mp3
Screenshot: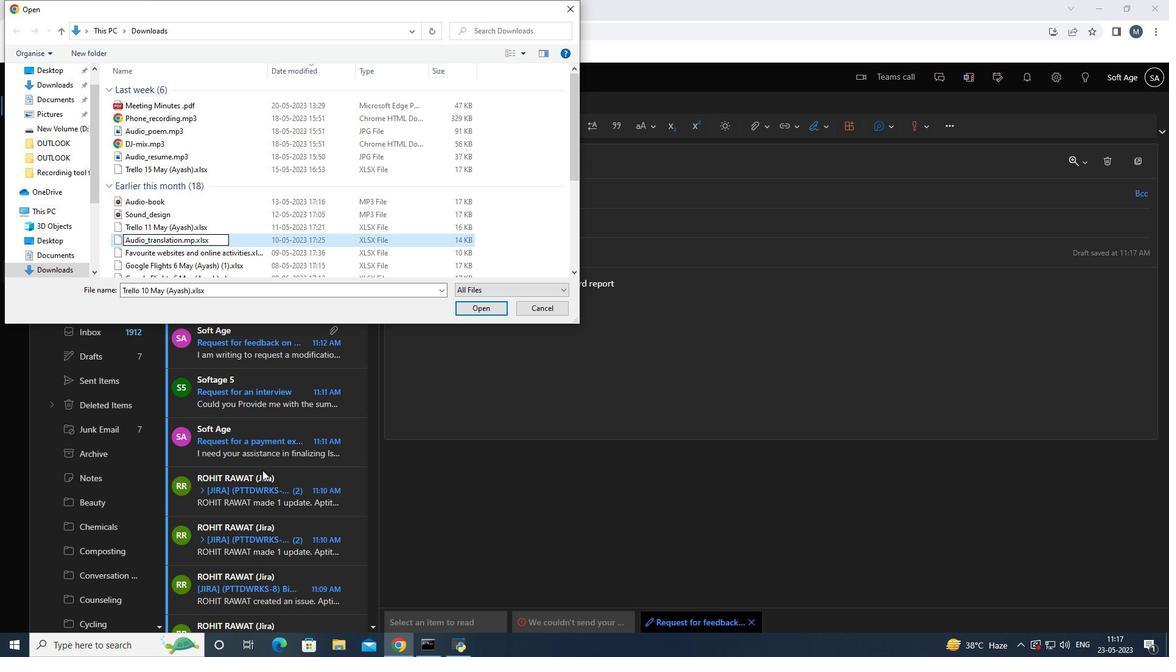 
Action: Mouse moved to (225, 241)
Screenshot: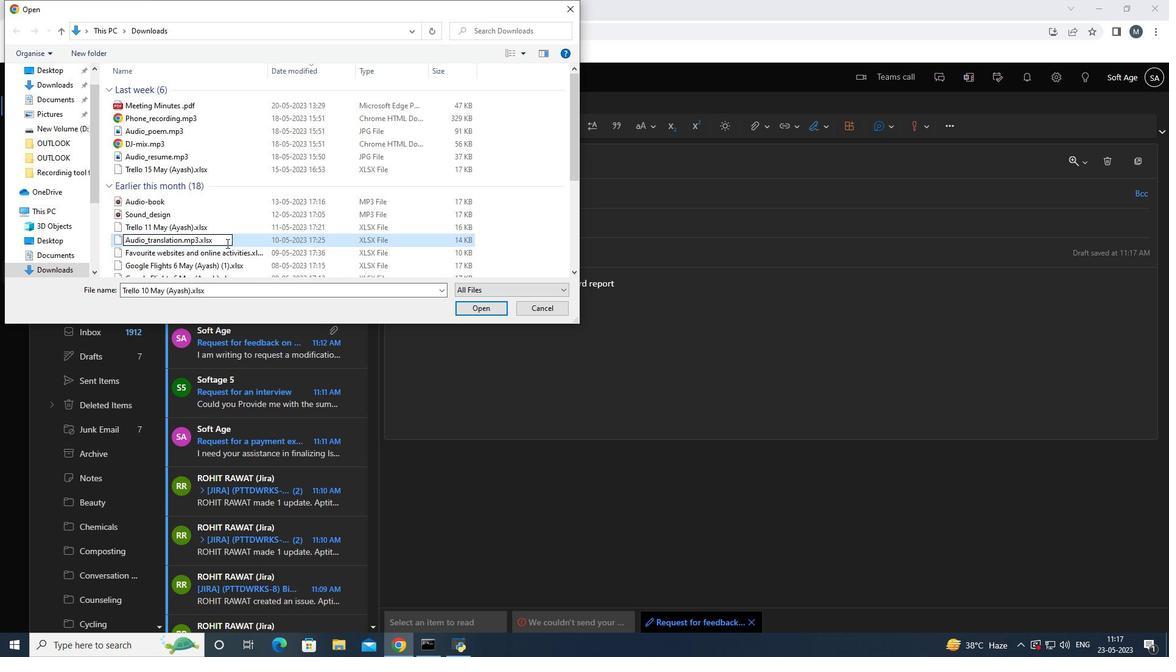 
Action: Mouse pressed left at (225, 241)
Screenshot: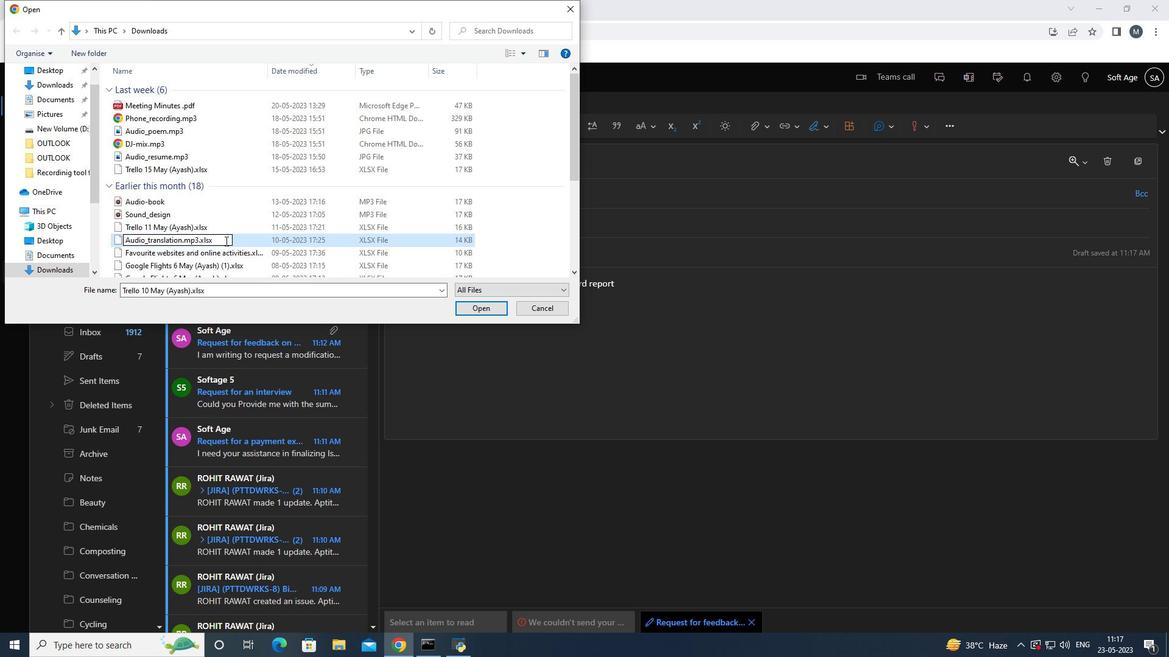
Action: Key pressed <Key.backspace><Key.backspace><Key.backspace><Key.backspace><Key.backspace>
Screenshot: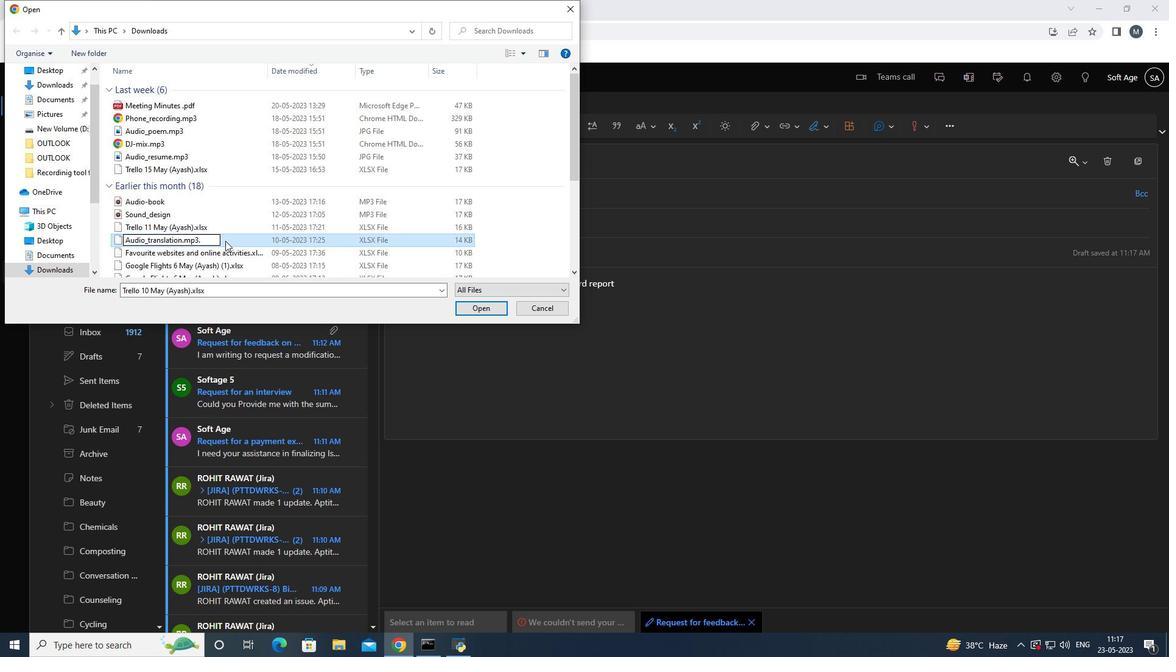
Action: Mouse moved to (247, 255)
Screenshot: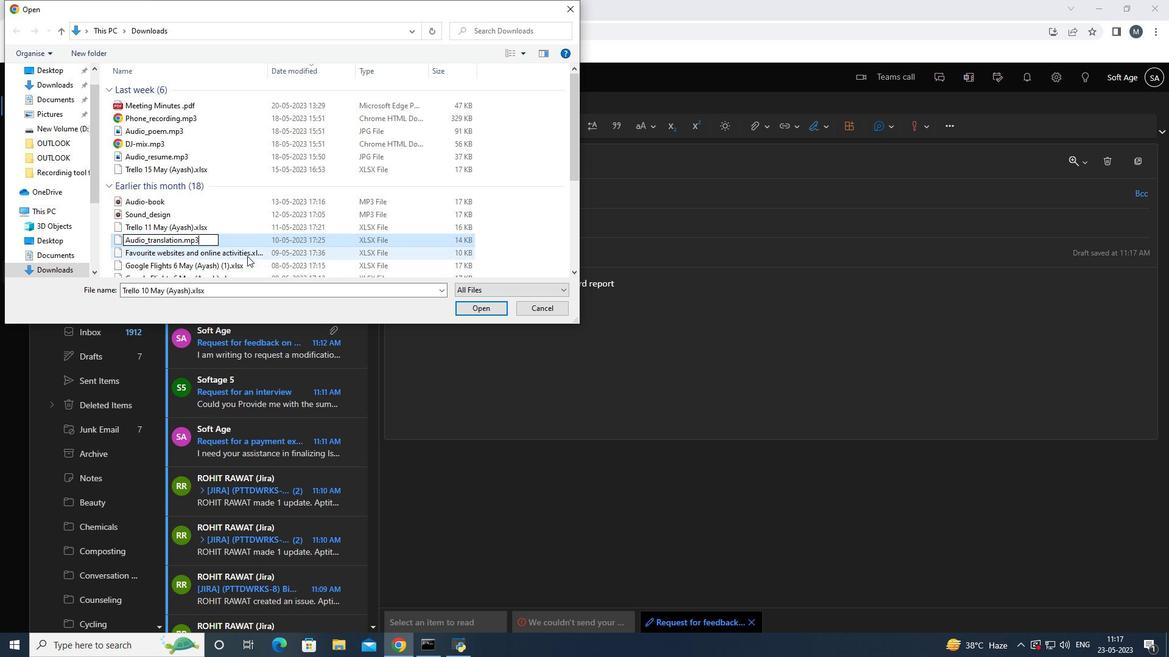 
Action: Mouse pressed left at (247, 255)
Screenshot: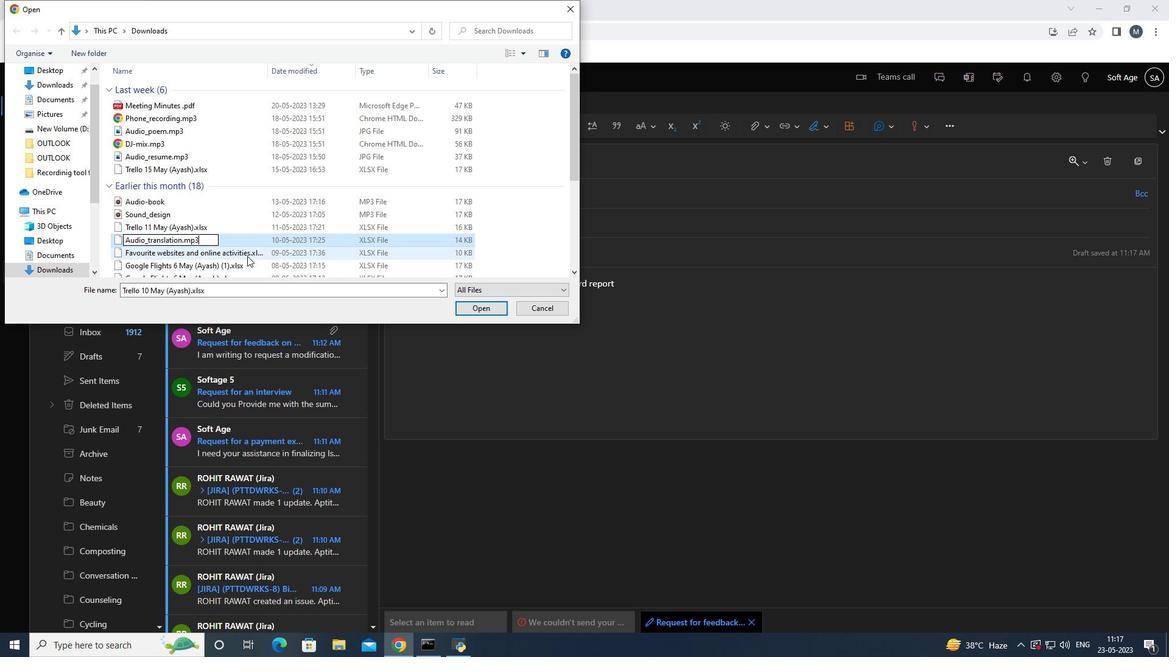 
Action: Mouse moved to (645, 330)
Screenshot: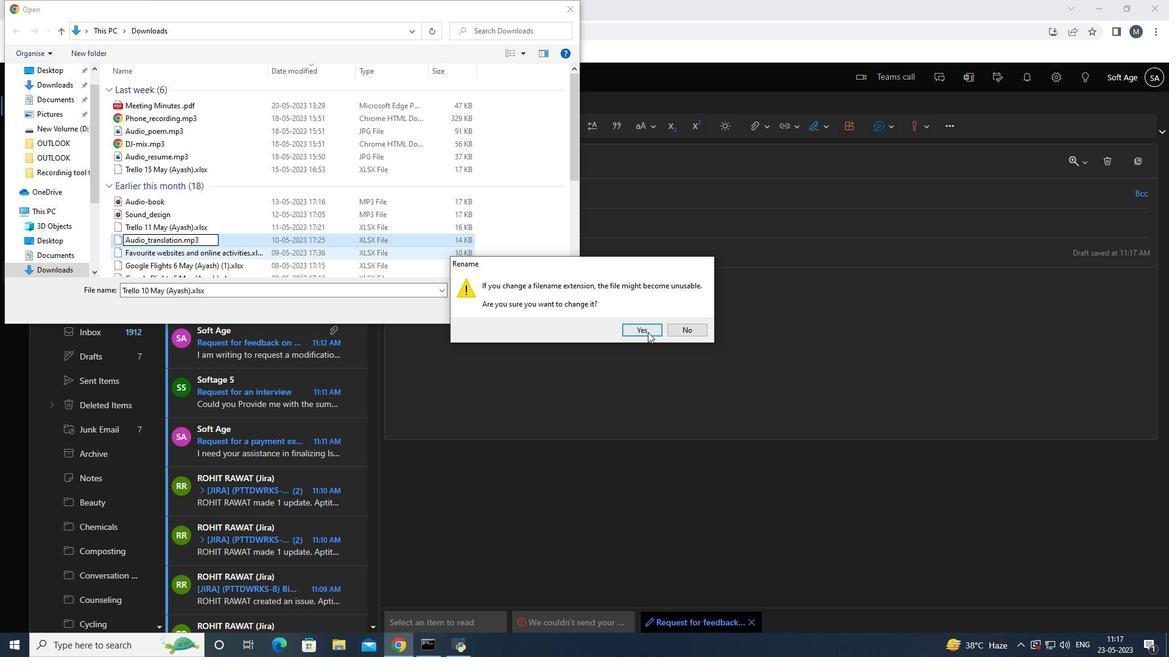 
Action: Mouse pressed left at (645, 330)
Screenshot: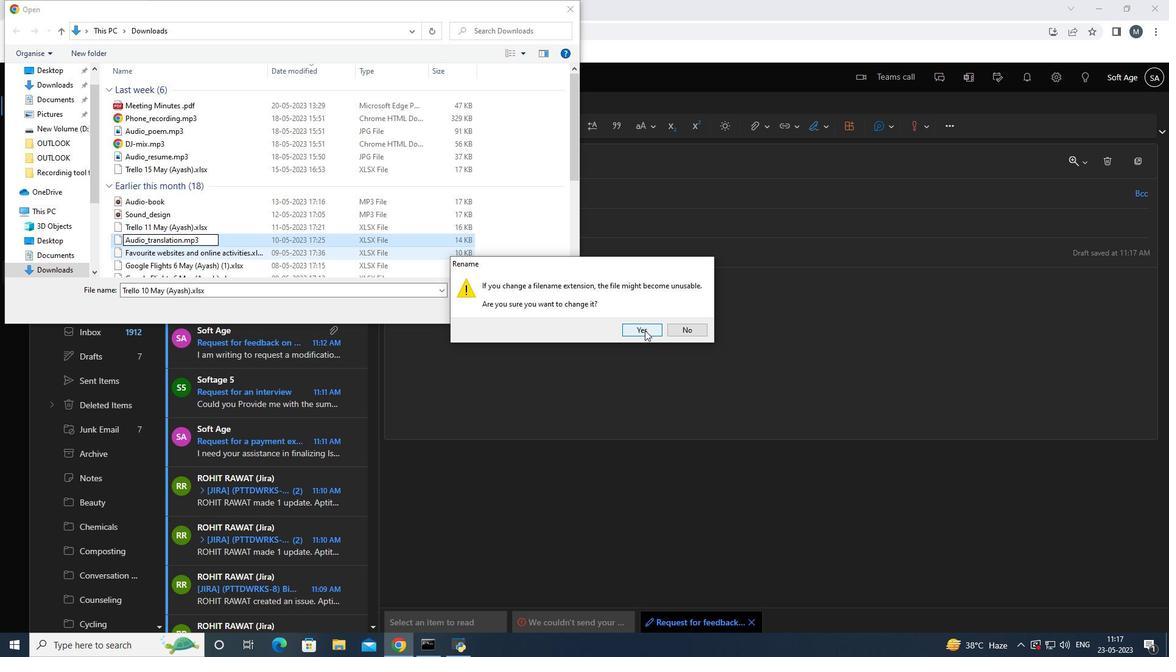 
Action: Mouse moved to (254, 236)
Screenshot: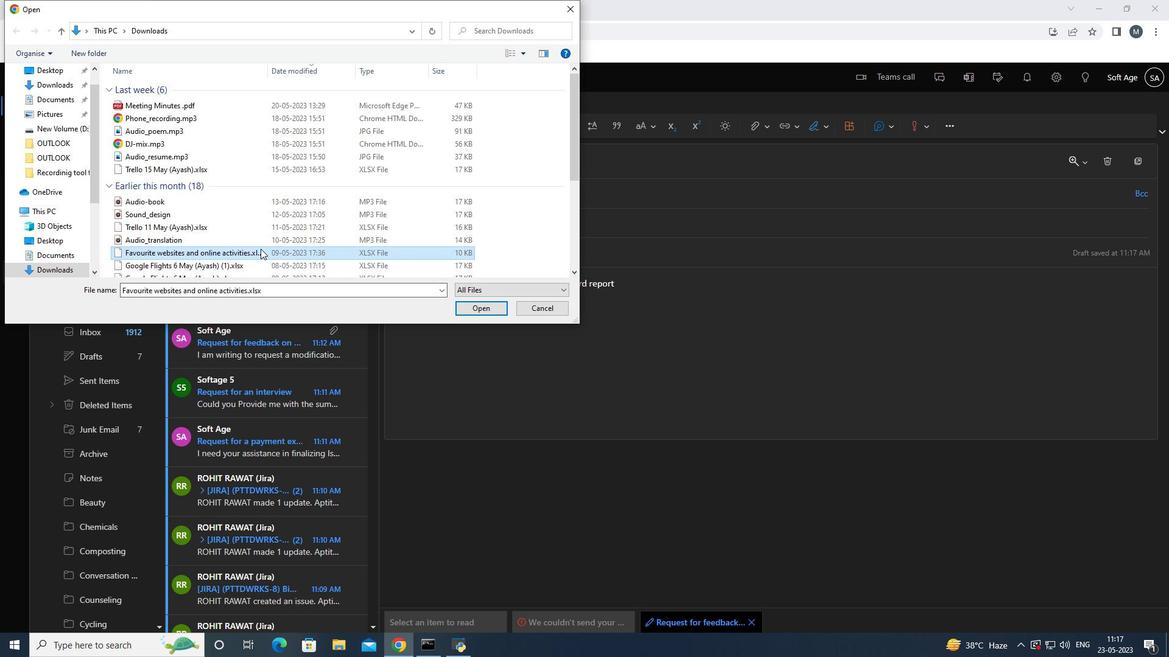 
Action: Mouse pressed left at (254, 236)
Screenshot: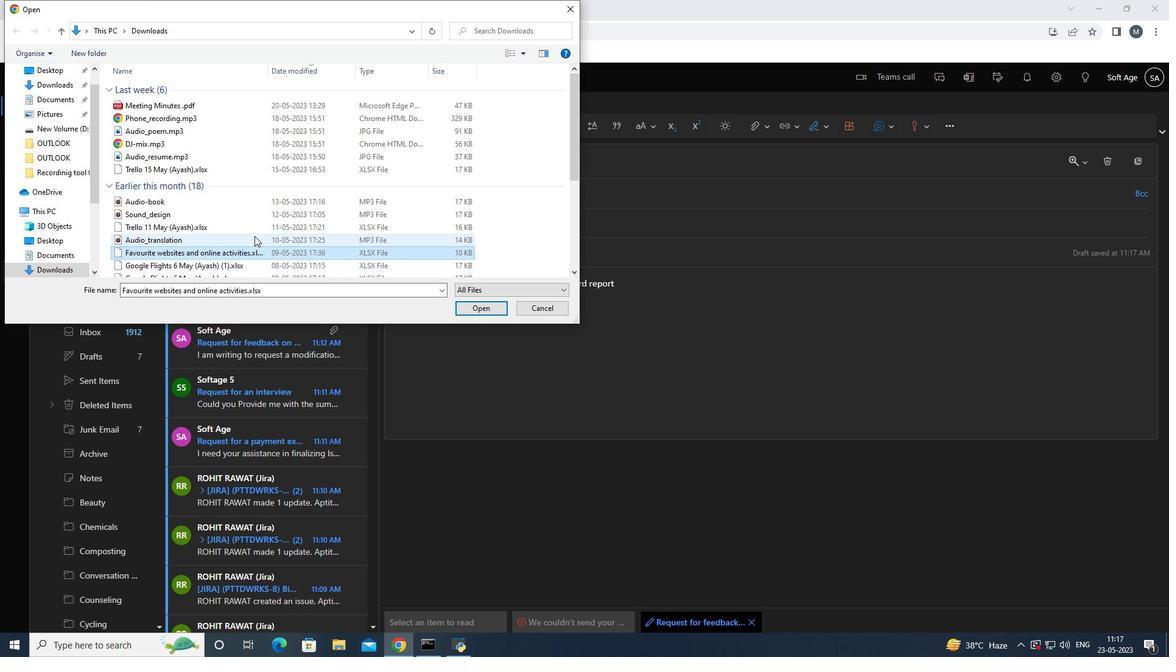 
Action: Mouse moved to (467, 309)
Screenshot: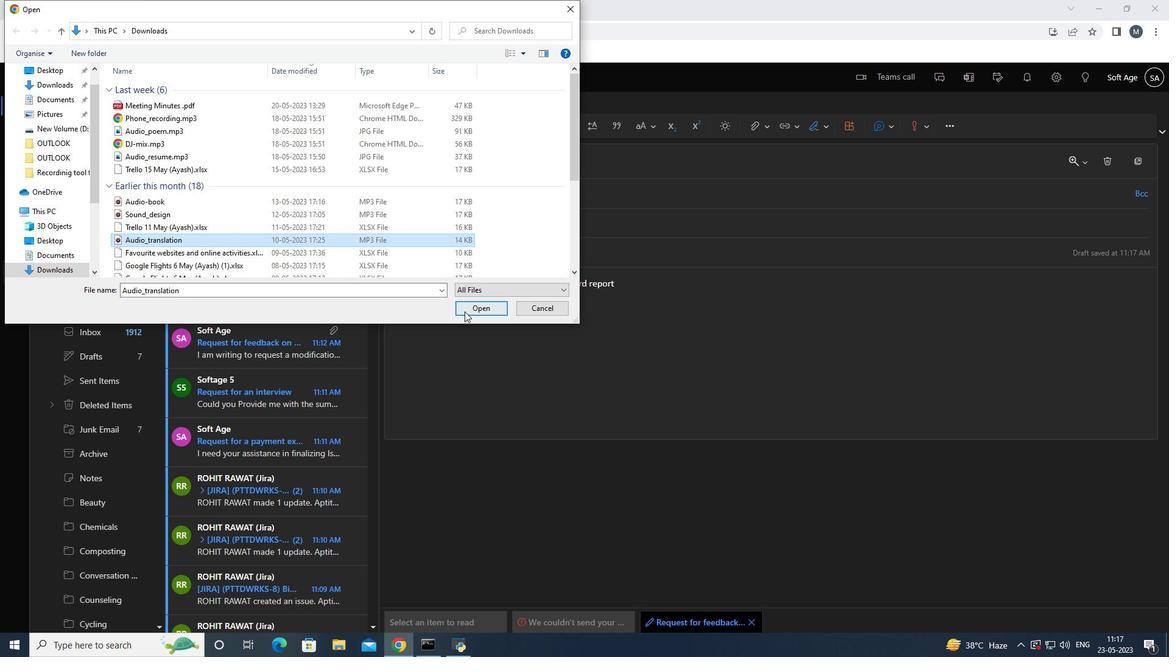
Action: Mouse pressed left at (467, 309)
Screenshot: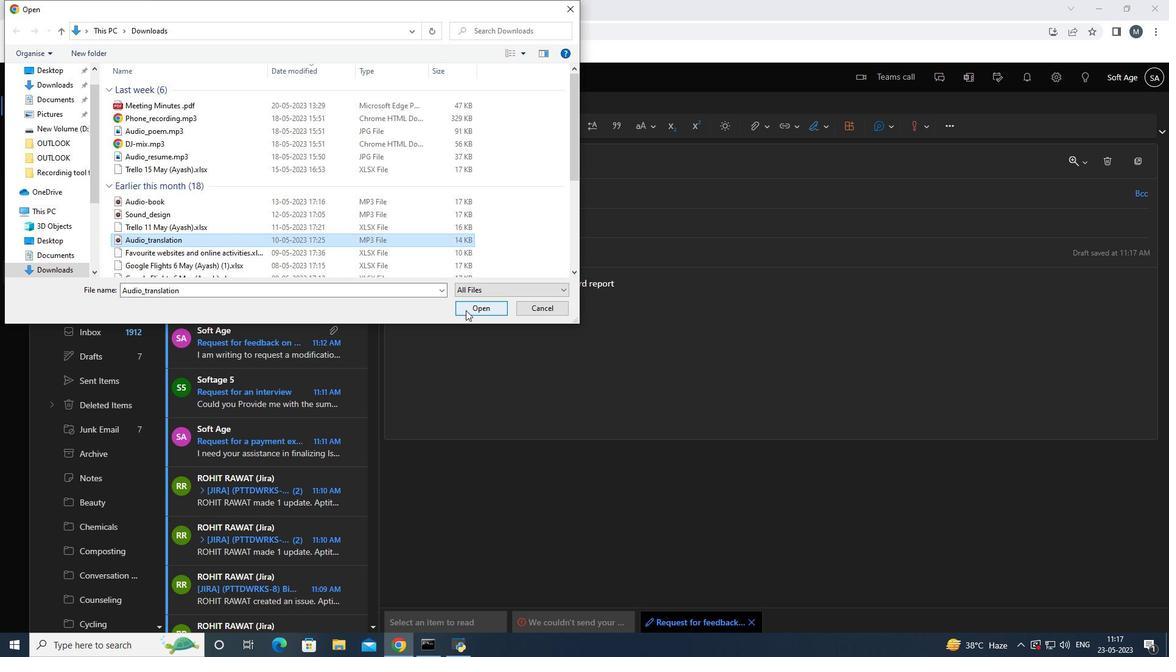 
Action: Mouse moved to (417, 165)
Screenshot: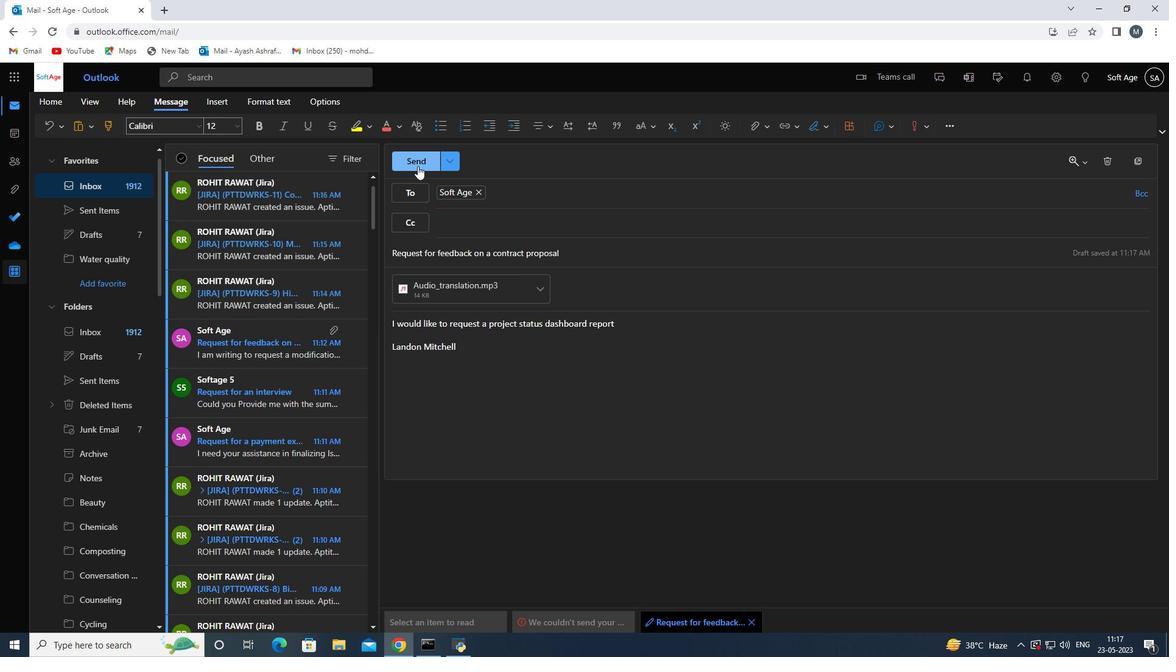 
Action: Mouse pressed left at (417, 165)
Screenshot: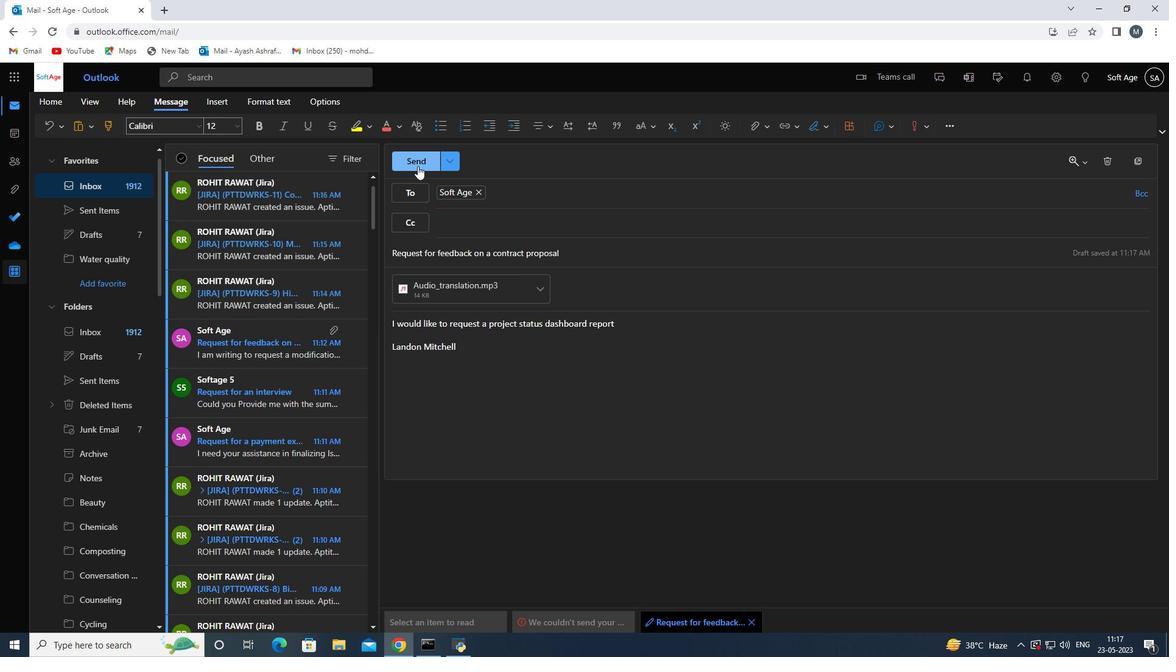 
Action: Mouse moved to (112, 206)
Screenshot: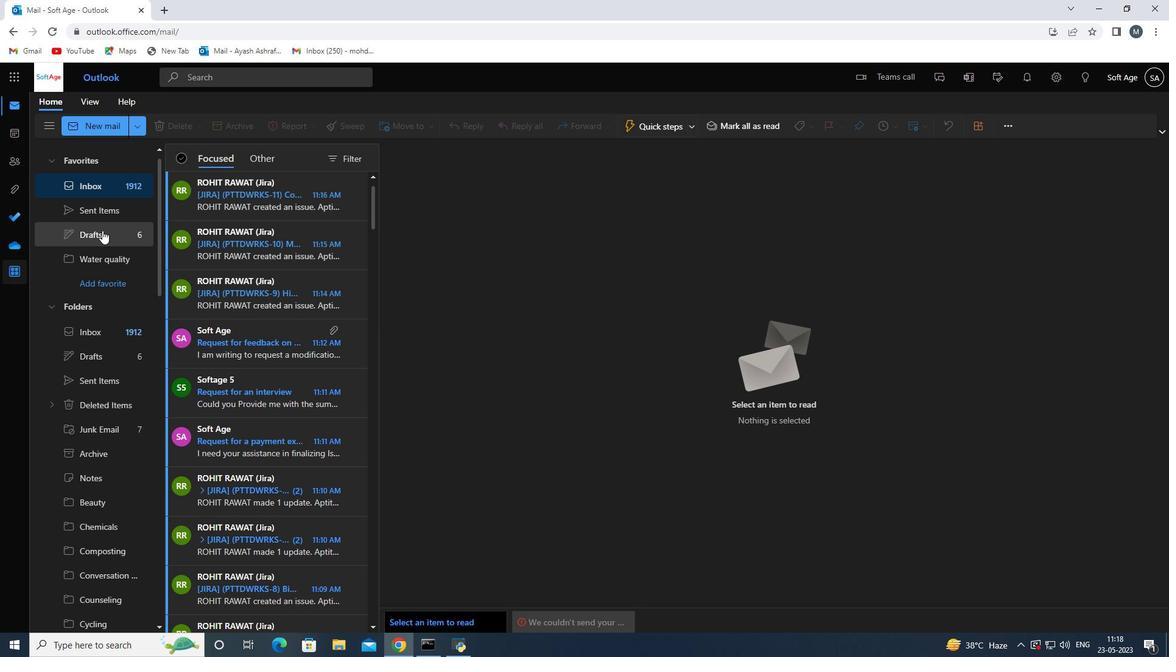 
Action: Mouse pressed left at (112, 206)
Screenshot: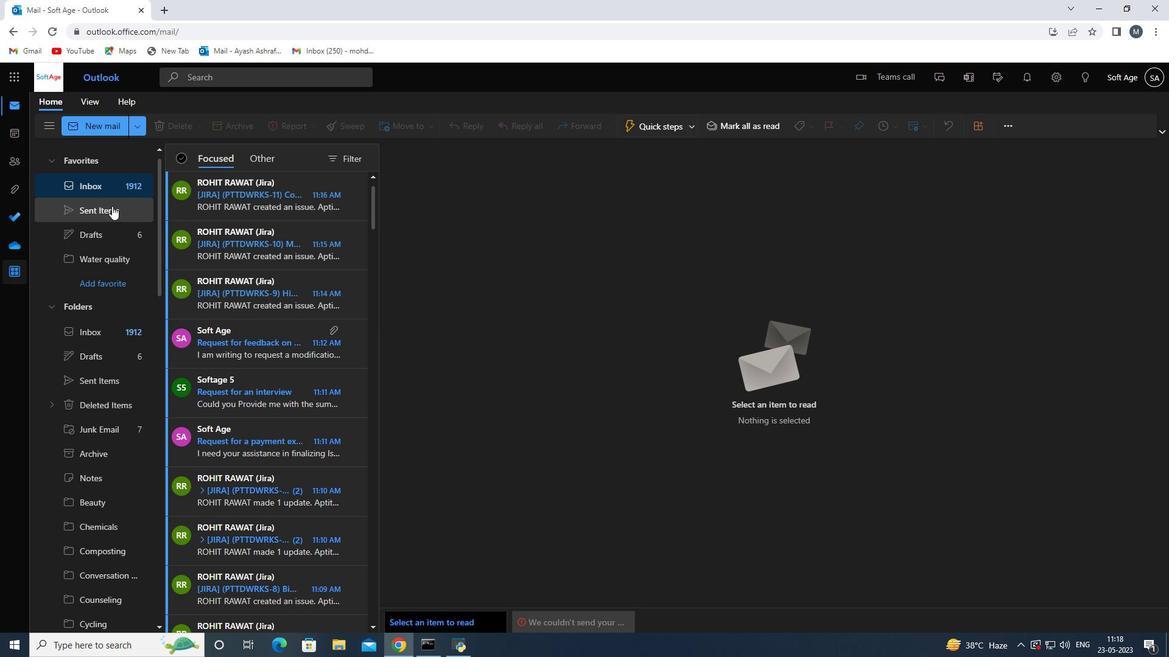 
Action: Mouse moved to (296, 313)
Screenshot: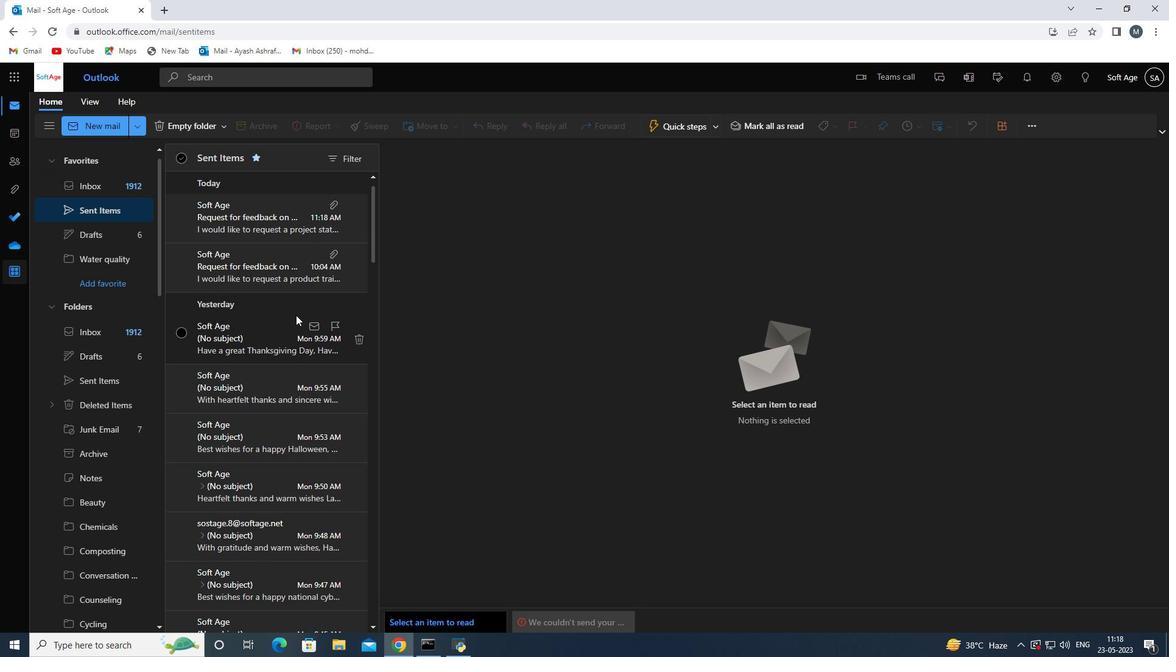 
Action: Mouse scrolled (296, 314) with delta (0, 0)
Screenshot: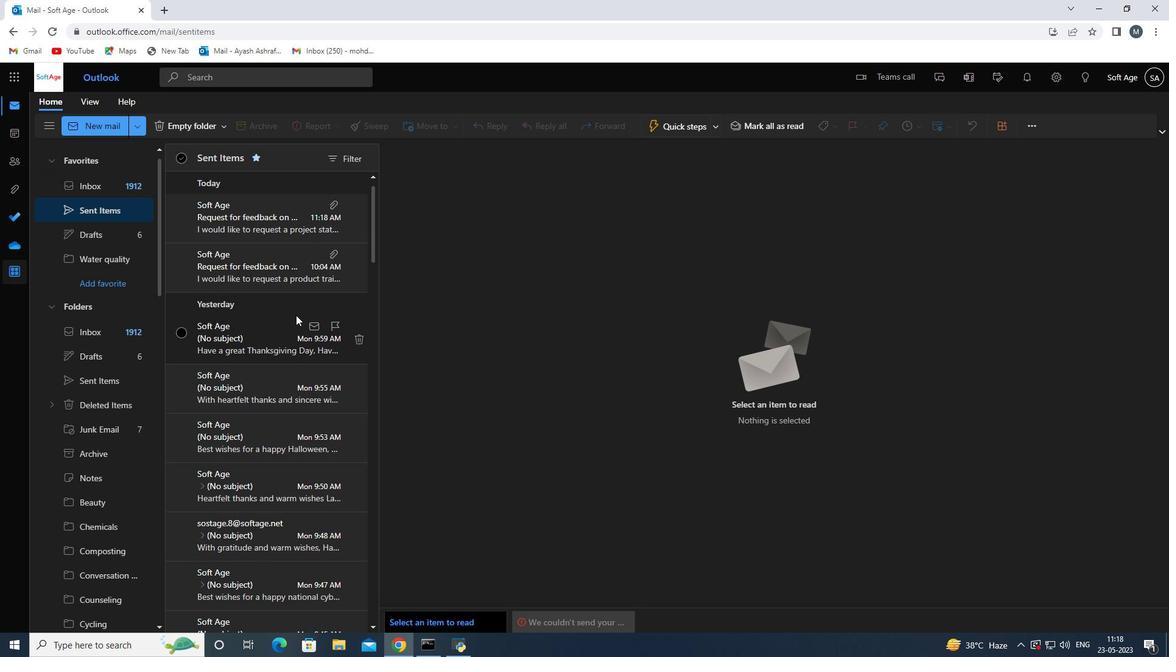 
Action: Mouse scrolled (296, 314) with delta (0, 0)
Screenshot: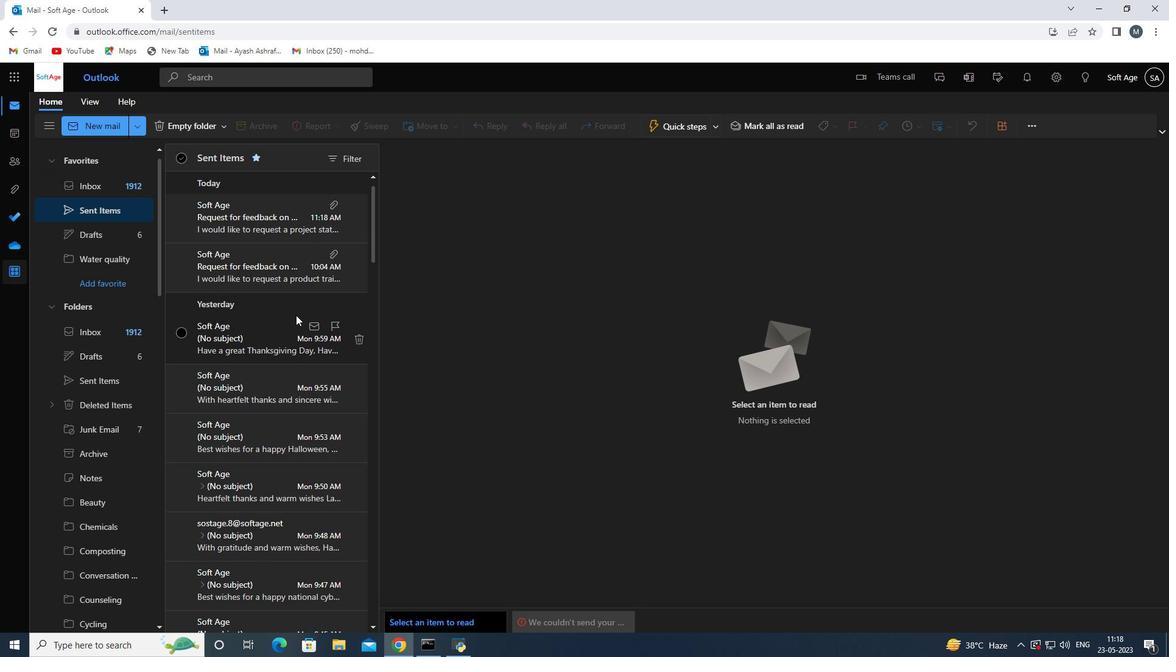 
Action: Mouse scrolled (296, 314) with delta (0, 0)
Screenshot: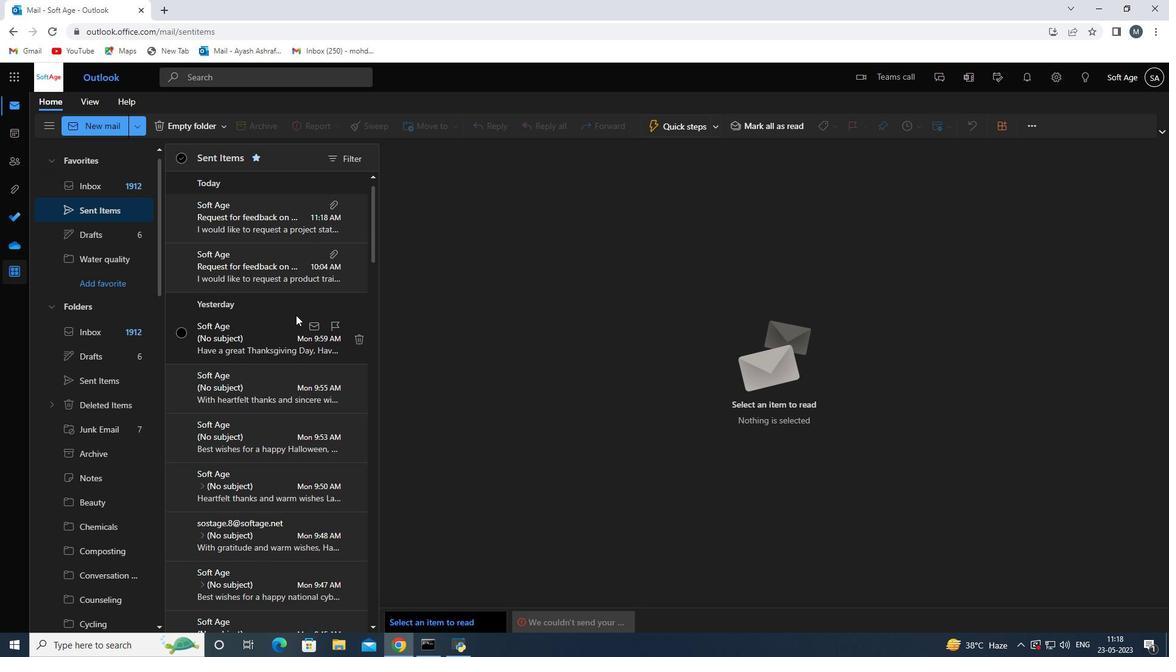 
Action: Mouse moved to (252, 224)
Screenshot: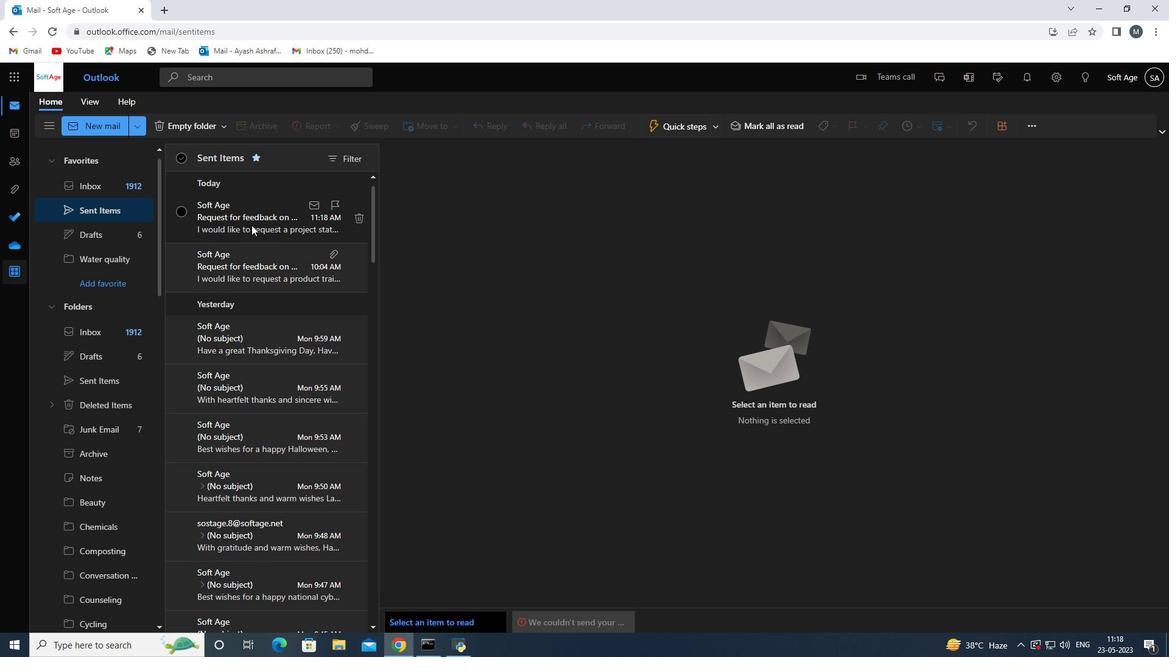 
Action: Mouse pressed left at (252, 224)
Screenshot: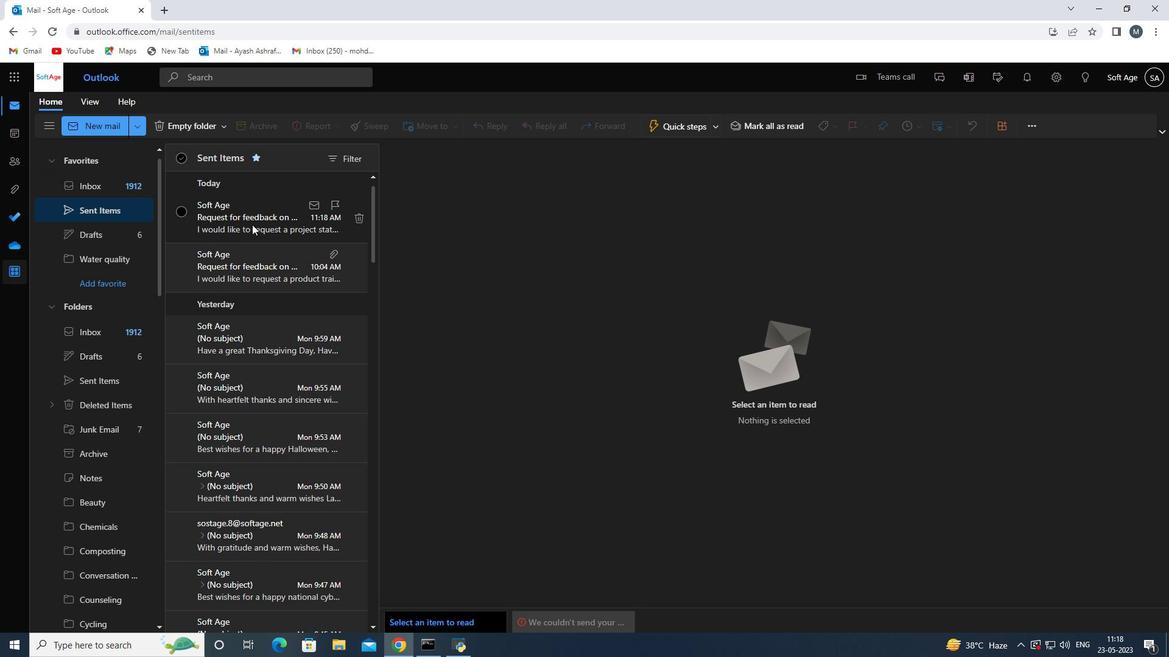 
Action: Mouse moved to (416, 130)
Screenshot: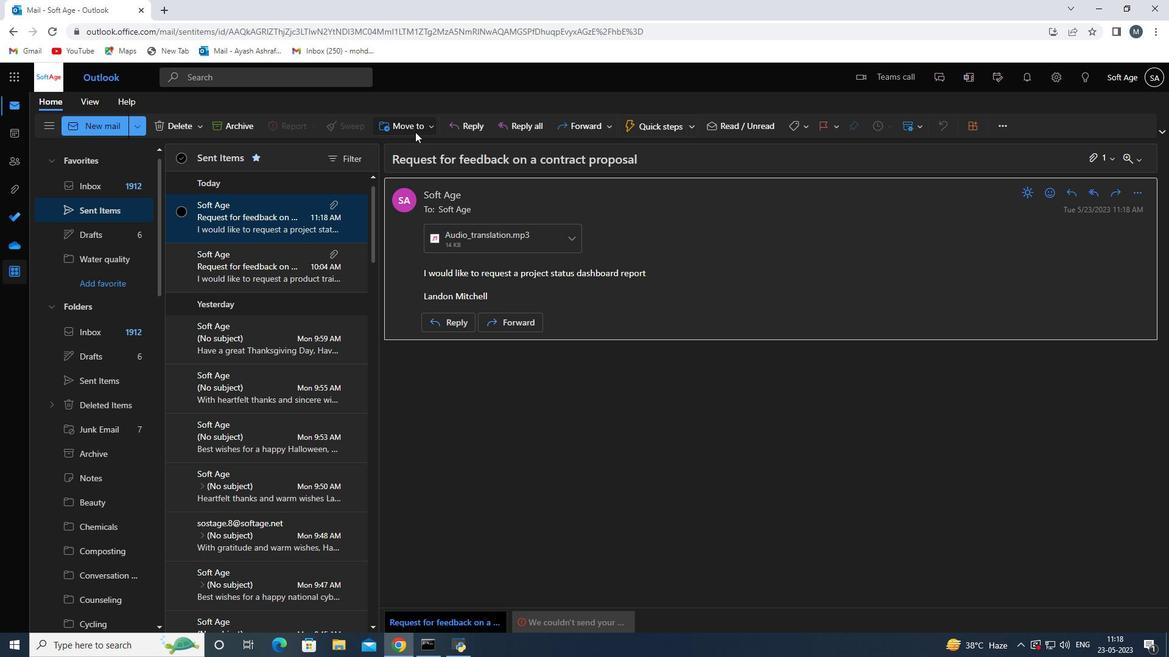 
Action: Mouse pressed left at (416, 130)
Screenshot: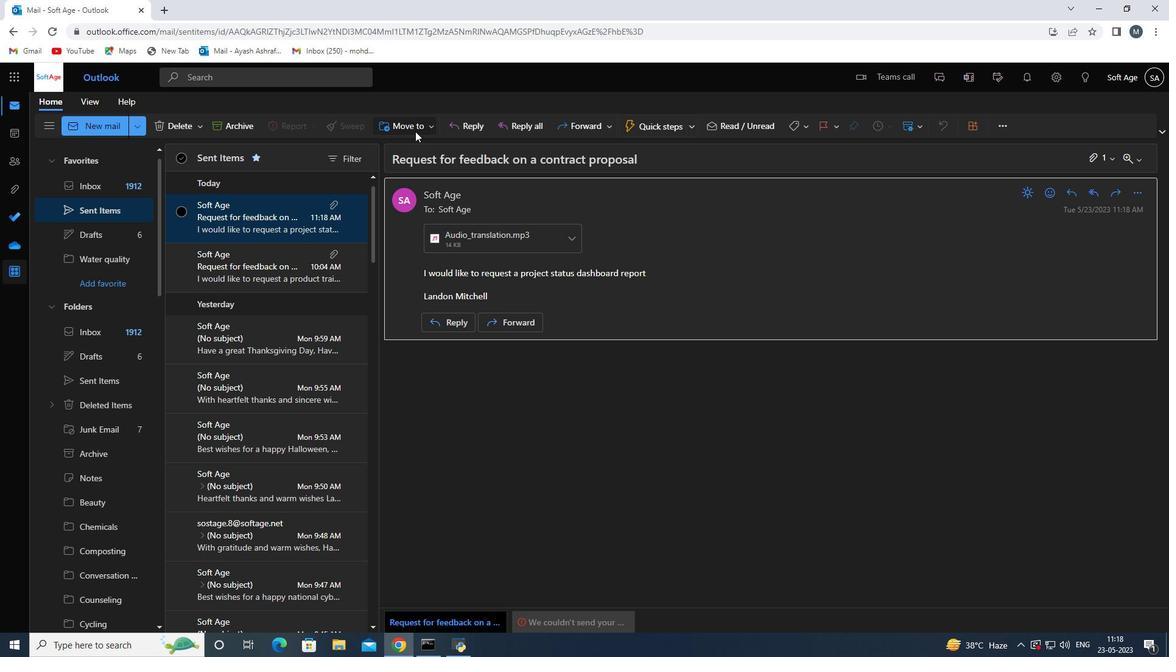 
Action: Mouse moved to (433, 144)
Screenshot: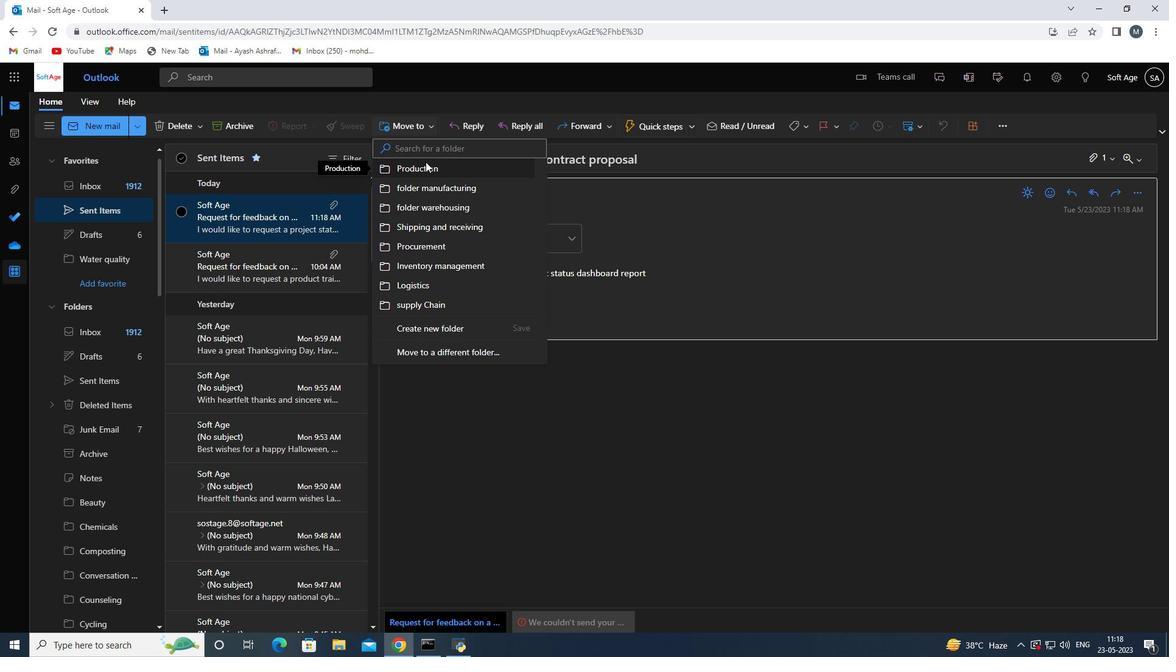 
Action: Mouse pressed left at (433, 144)
Screenshot: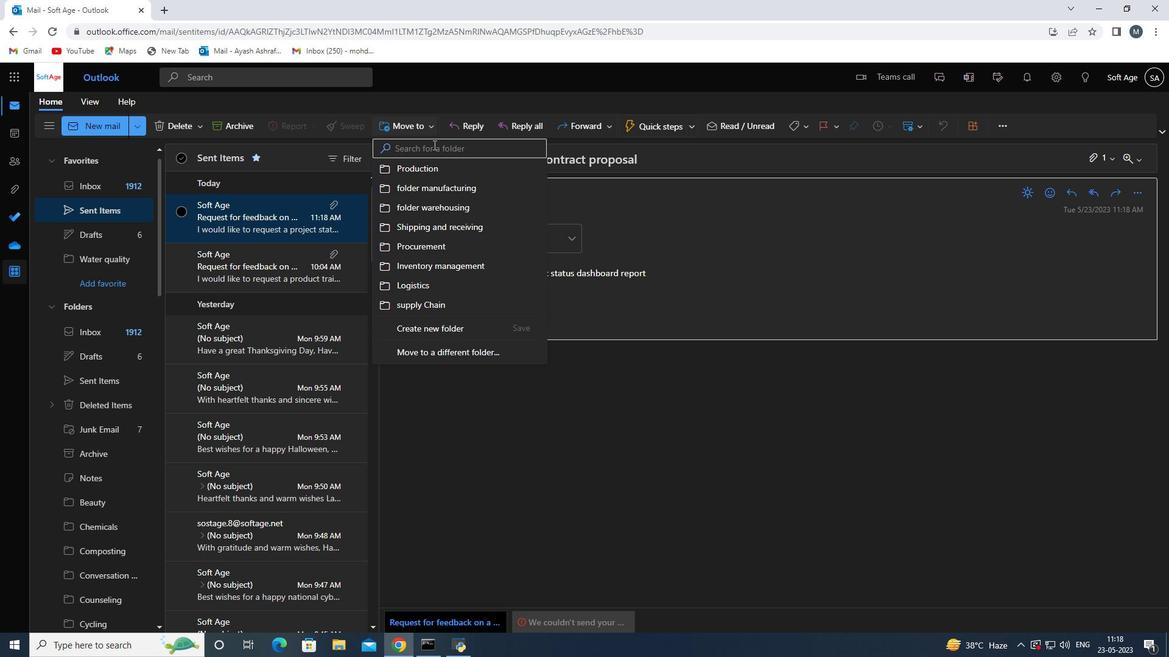 
Action: Key pressed <Key.shift>Assemby
Screenshot: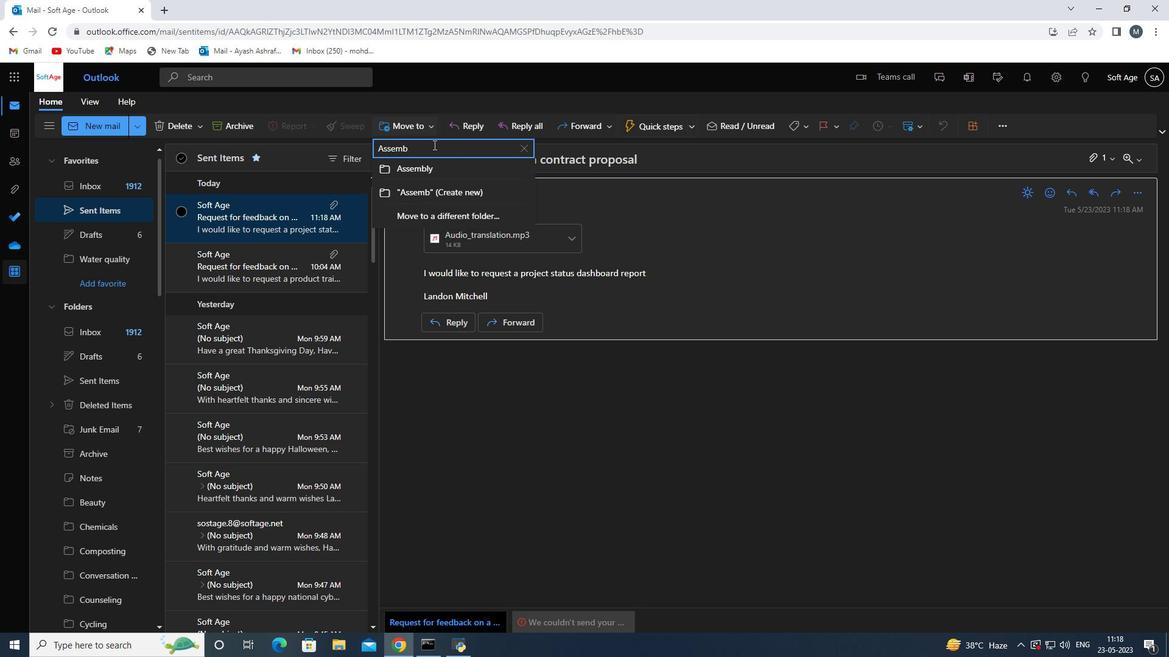 
Action: Mouse moved to (438, 171)
Screenshot: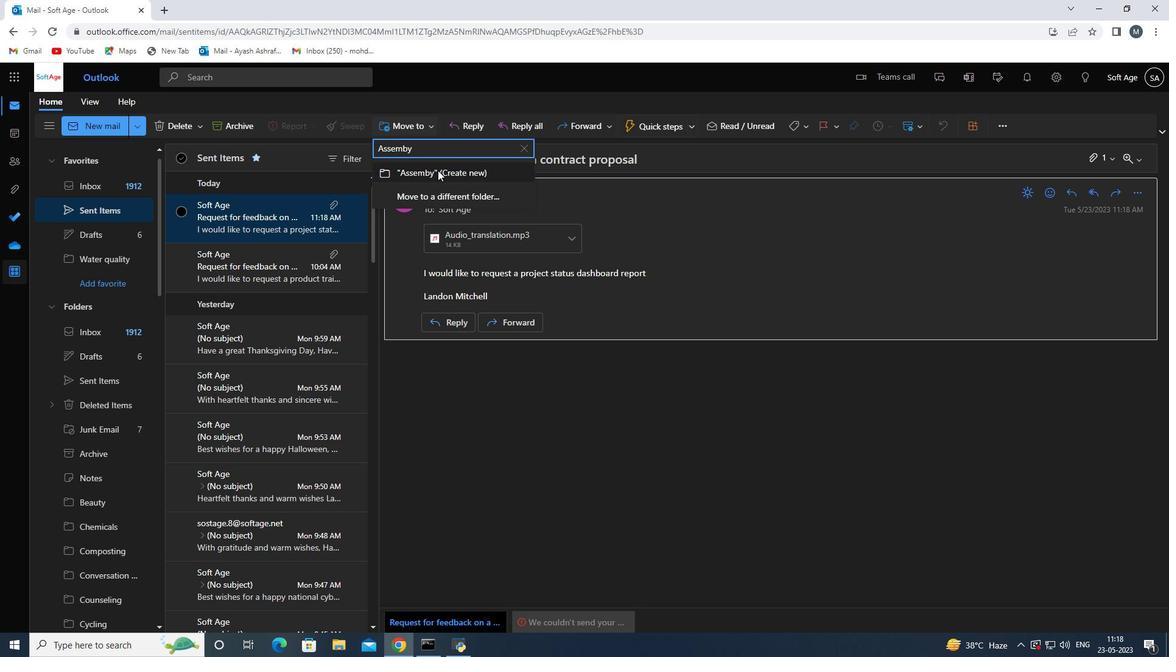 
Action: Mouse pressed left at (438, 171)
Screenshot: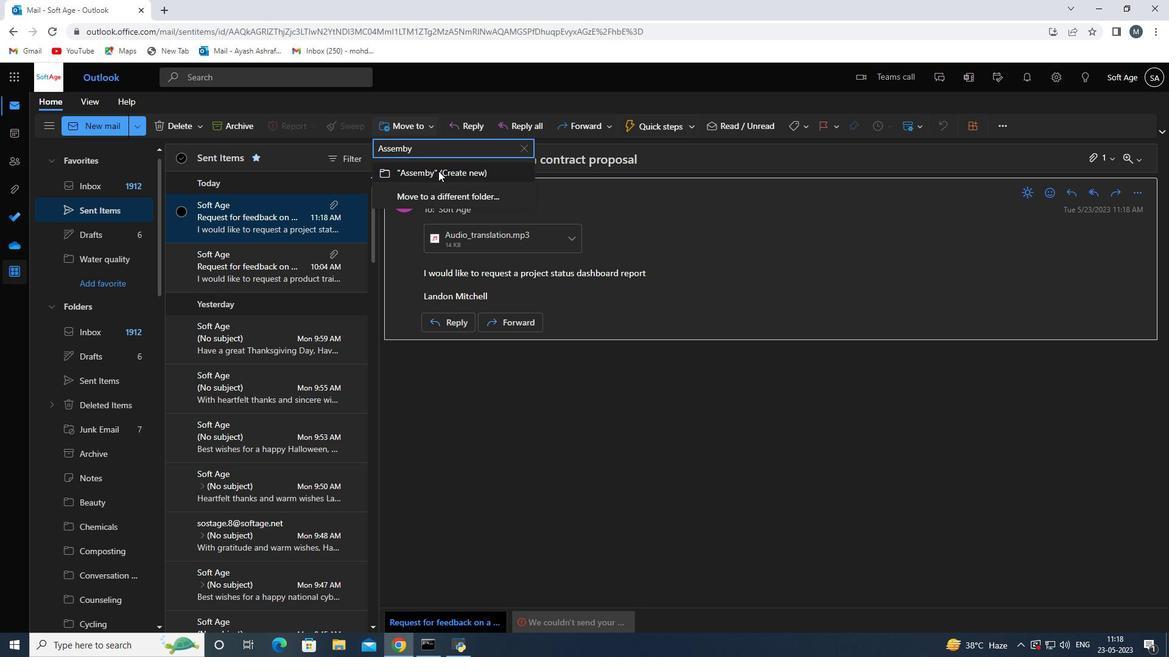 
Action: Mouse moved to (422, 448)
Screenshot: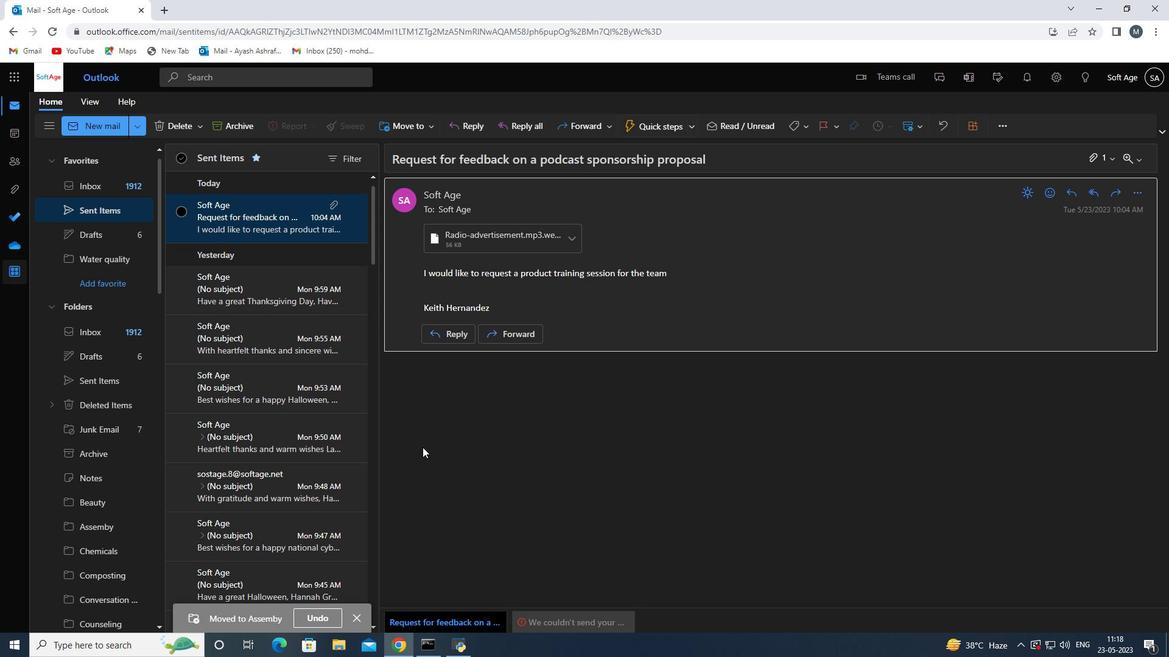 
Action: Mouse scrolled (422, 449) with delta (0, 0)
Screenshot: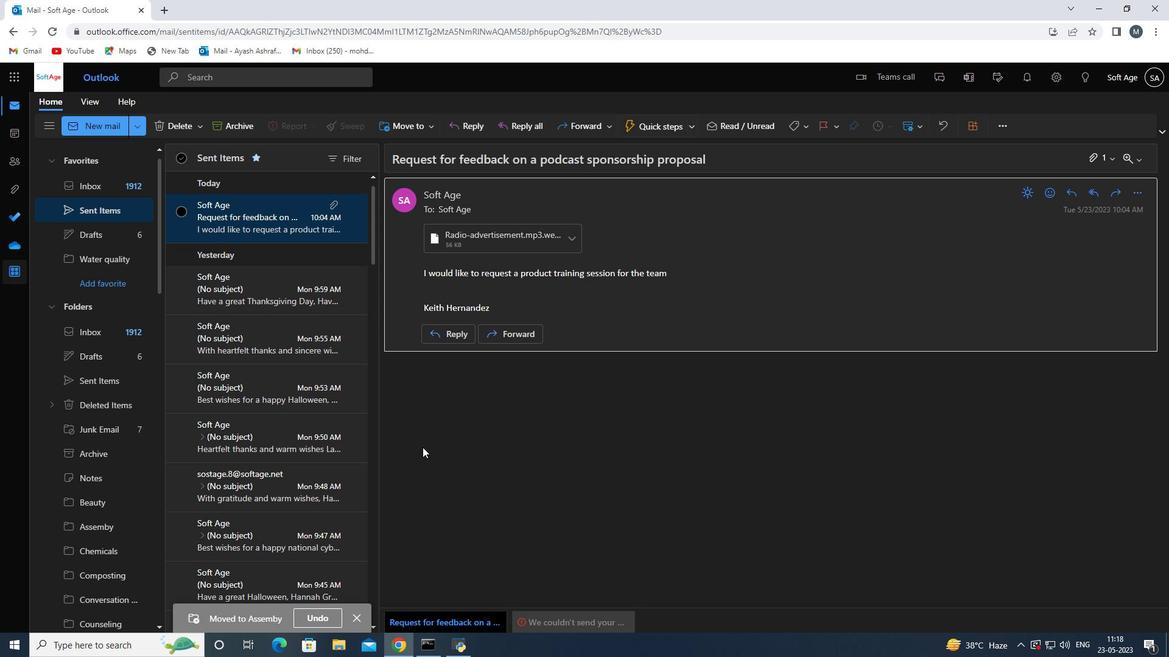 
Action: Mouse scrolled (422, 449) with delta (0, 0)
Screenshot: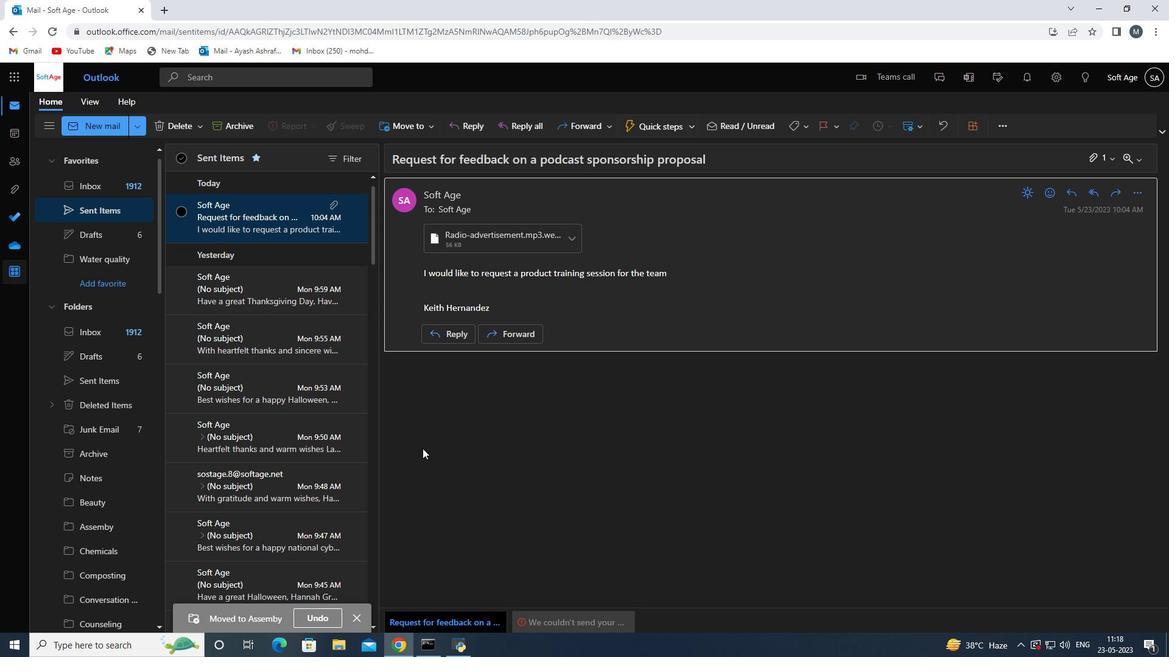 
Action: Mouse scrolled (422, 449) with delta (0, 0)
Screenshot: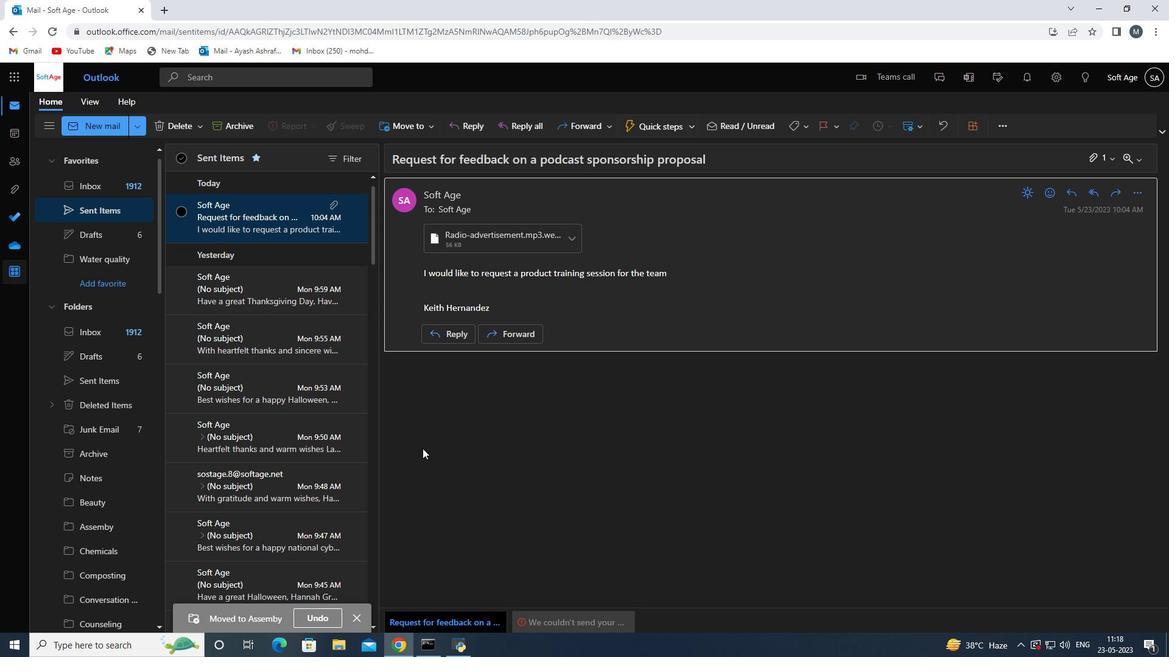 
Action: Mouse scrolled (422, 449) with delta (0, 0)
Screenshot: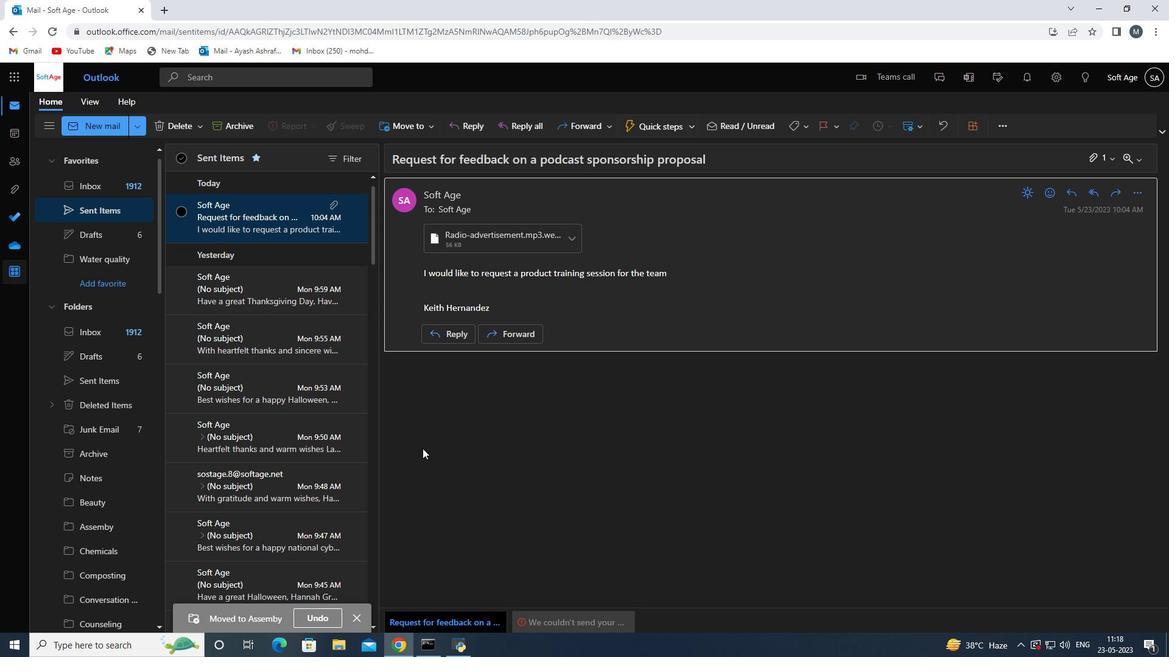 
Action: Mouse scrolled (422, 449) with delta (0, 0)
Screenshot: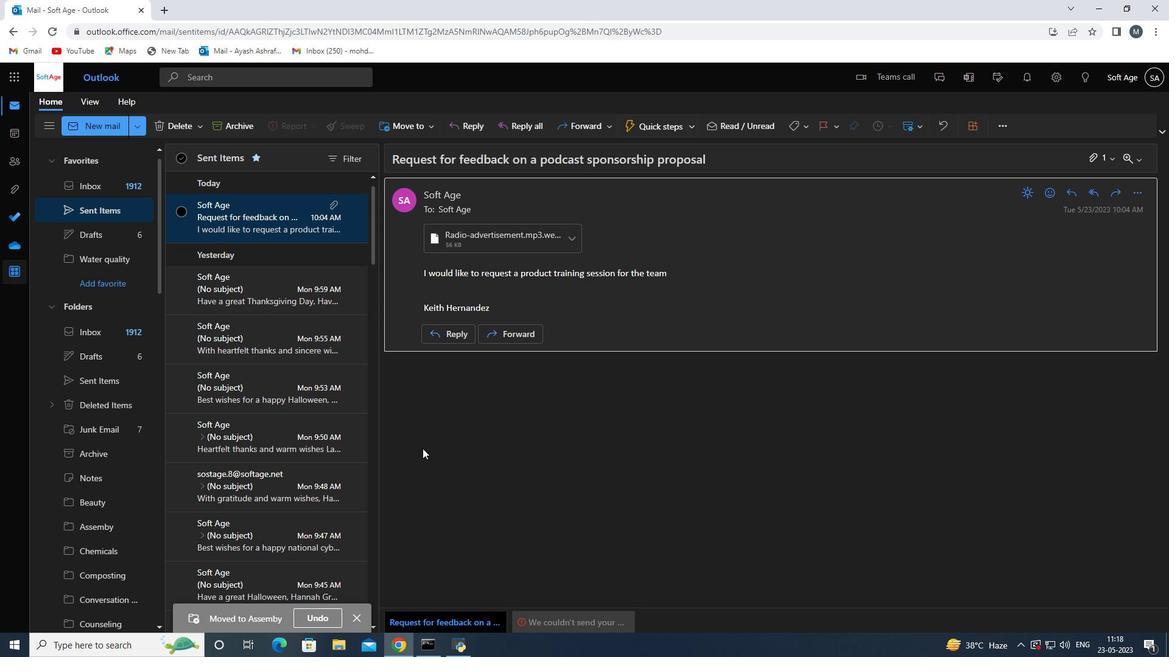 
